 Task: Check the current weather in Denver.
Action: Mouse moved to (98, 70)
Screenshot: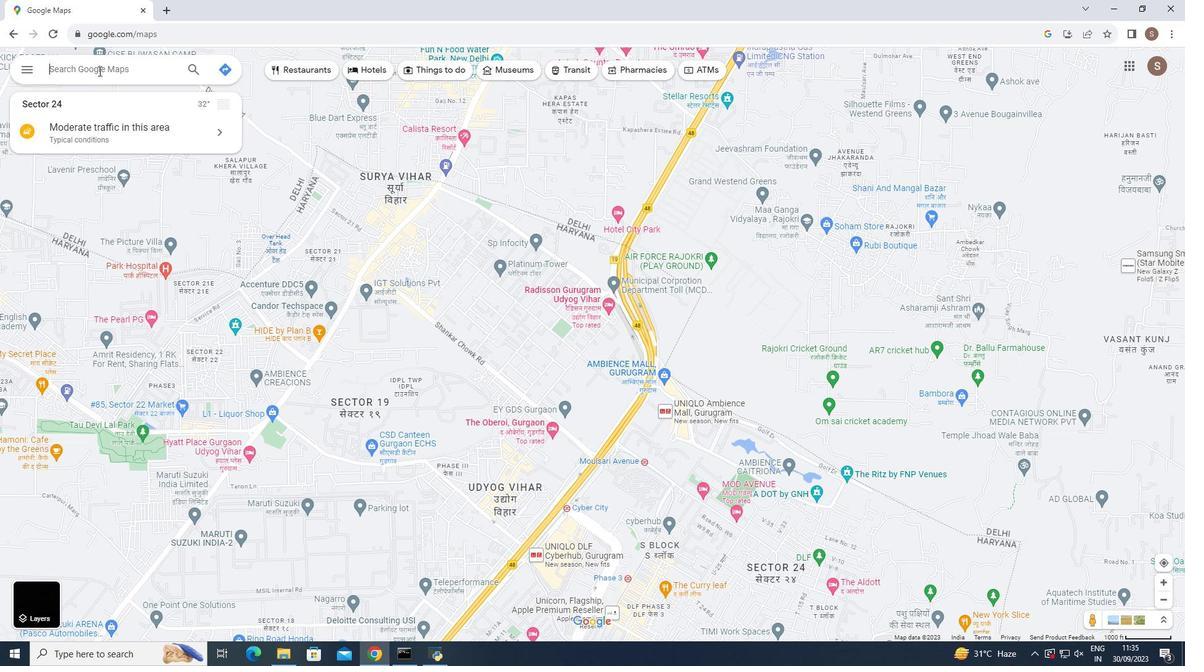 
Action: Mouse pressed left at (98, 70)
Screenshot: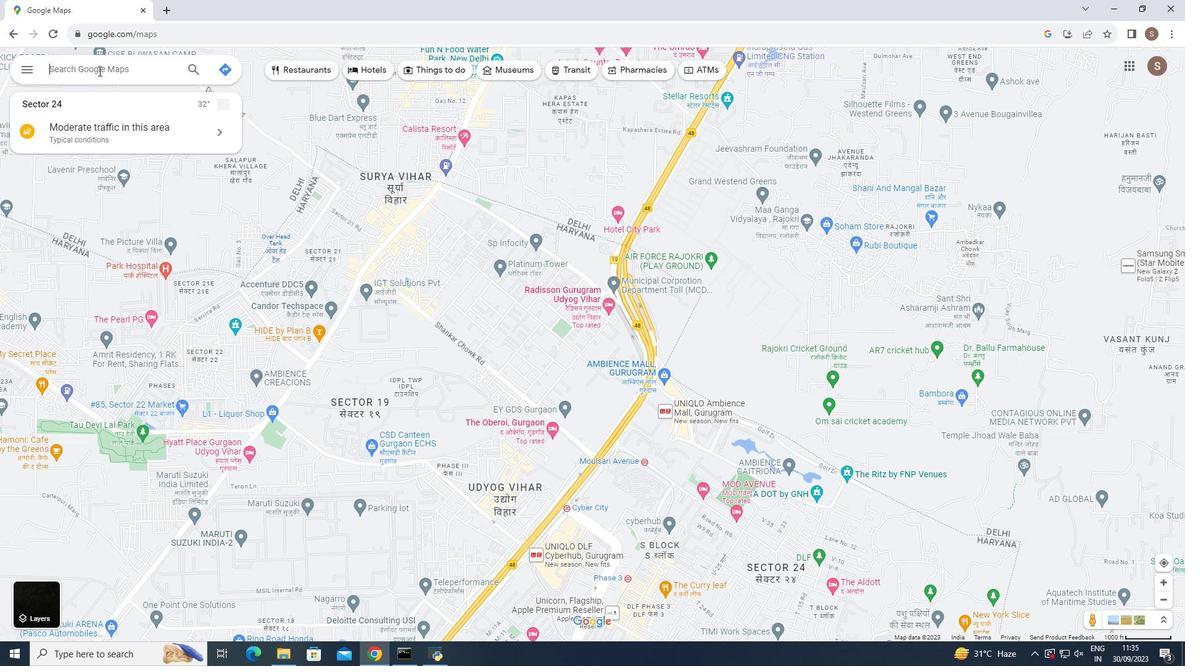 
Action: Mouse moved to (96, 70)
Screenshot: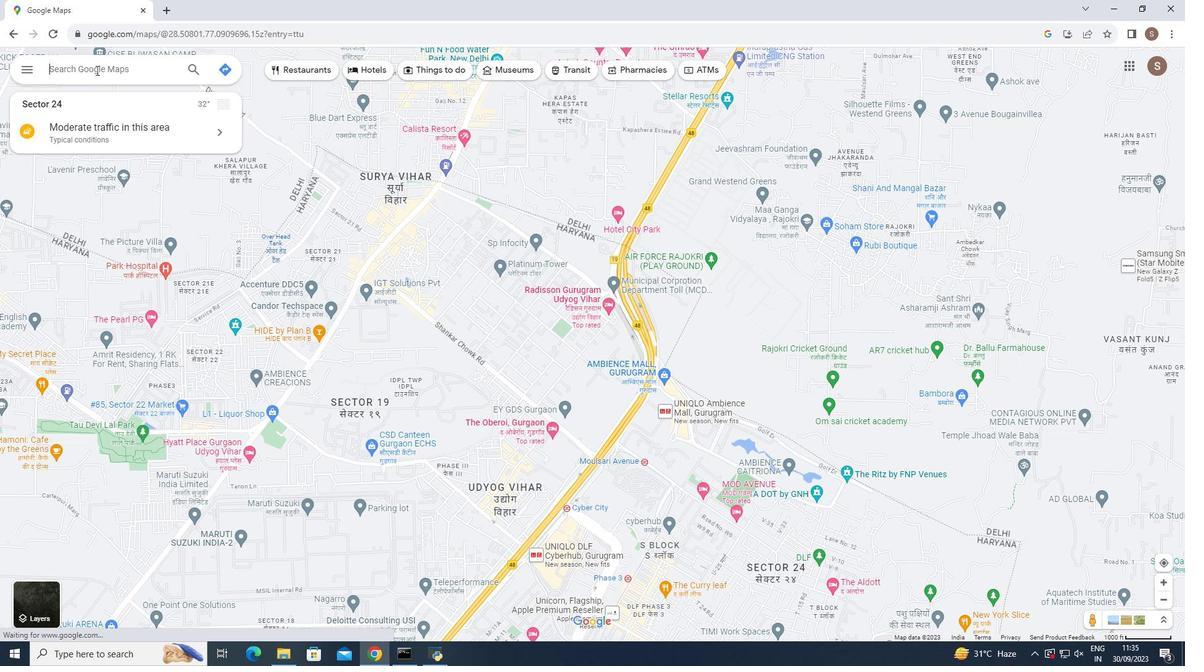 
Action: Key pressed <Key.caps_lock>D<Key.caps_lock>enever
Screenshot: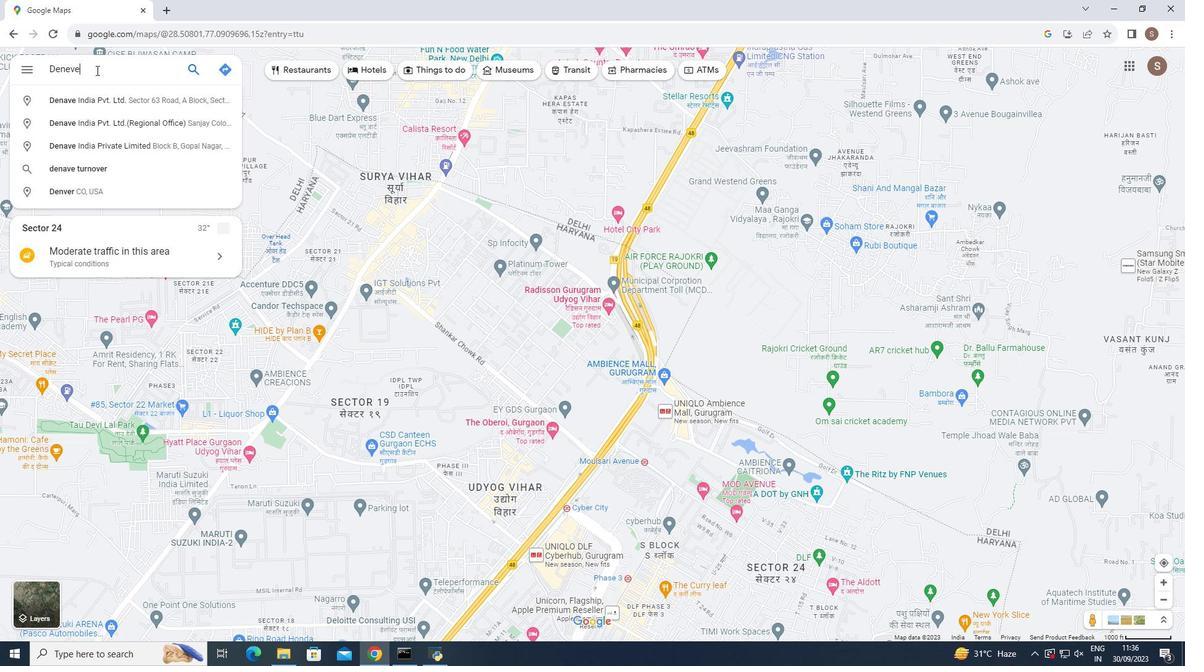 
Action: Mouse moved to (79, 99)
Screenshot: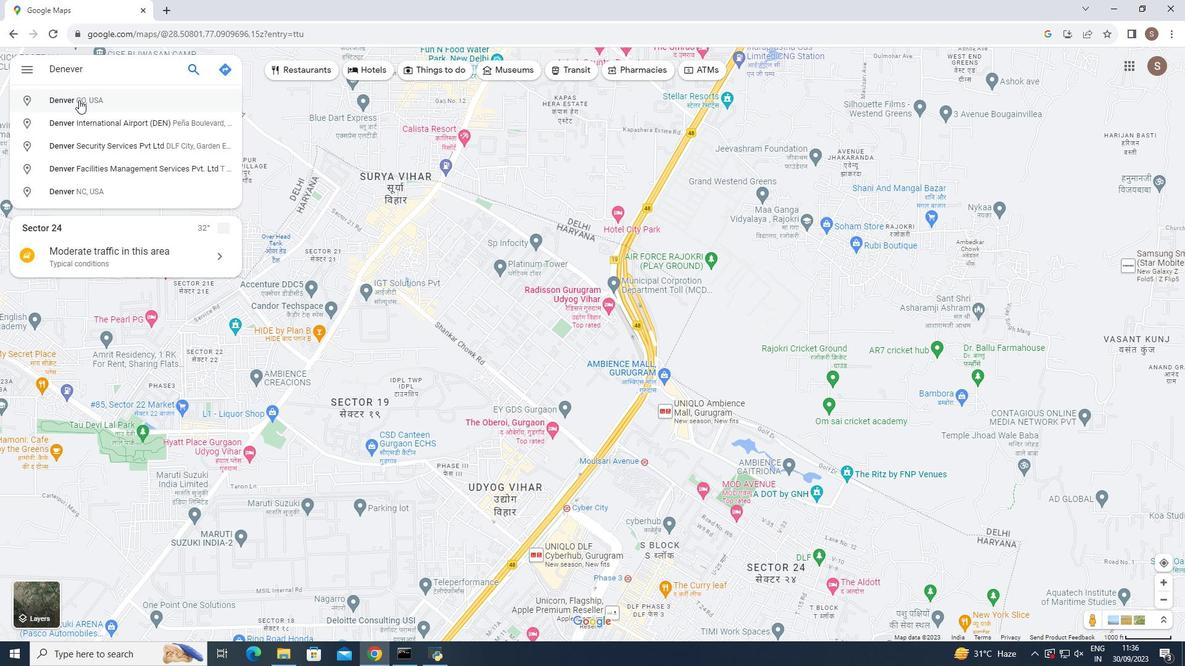 
Action: Mouse pressed left at (79, 99)
Screenshot: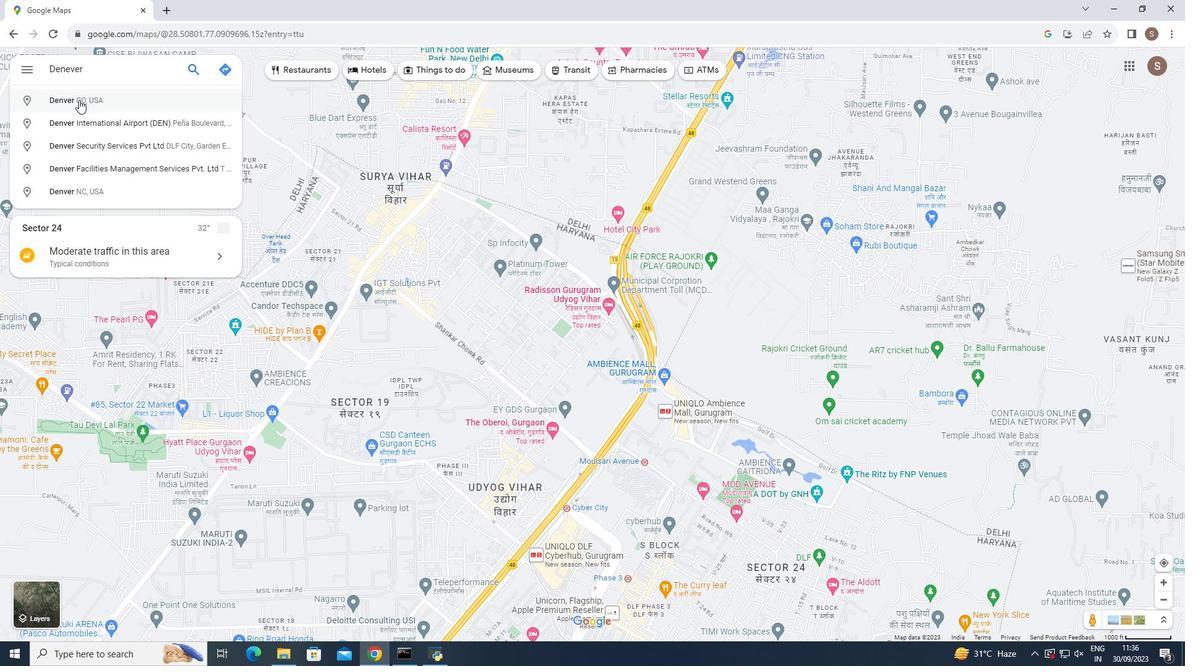 
Action: Mouse moved to (174, 362)
Screenshot: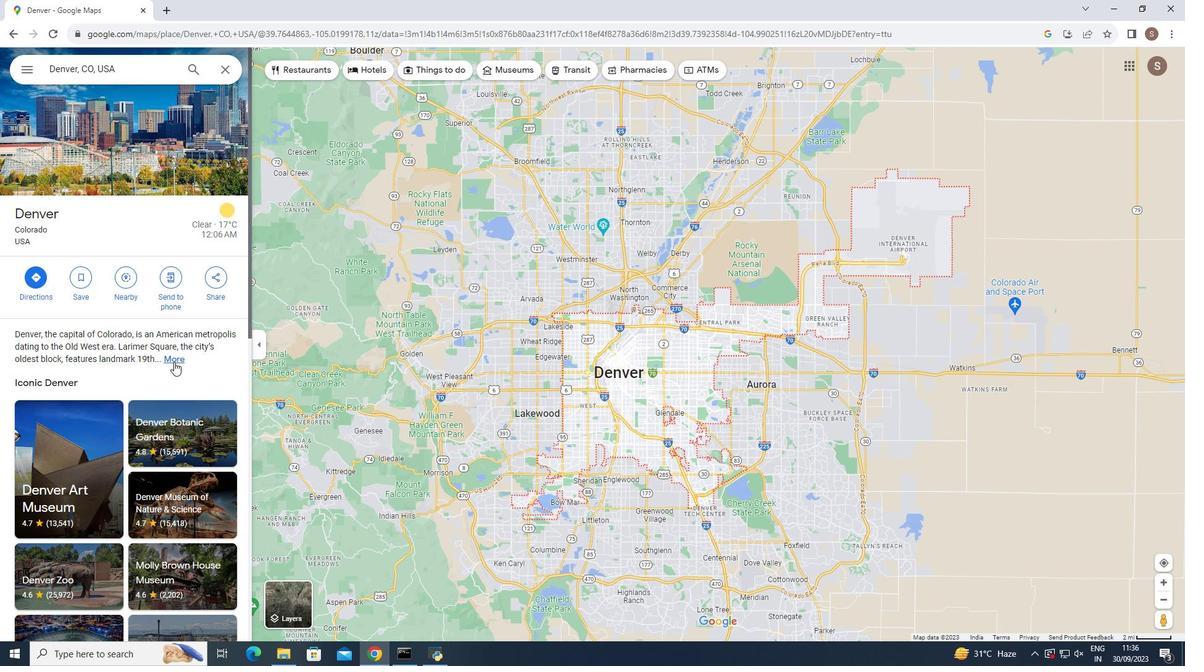 
Action: Mouse pressed left at (174, 362)
Screenshot: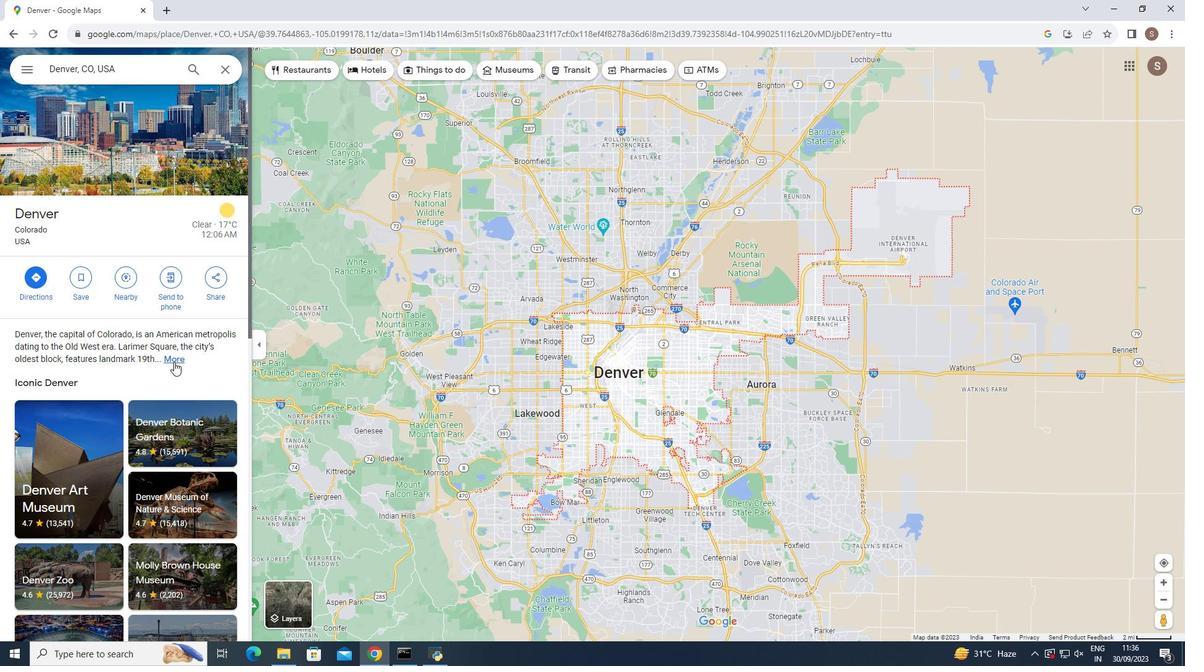 
Action: Mouse moved to (132, 377)
Screenshot: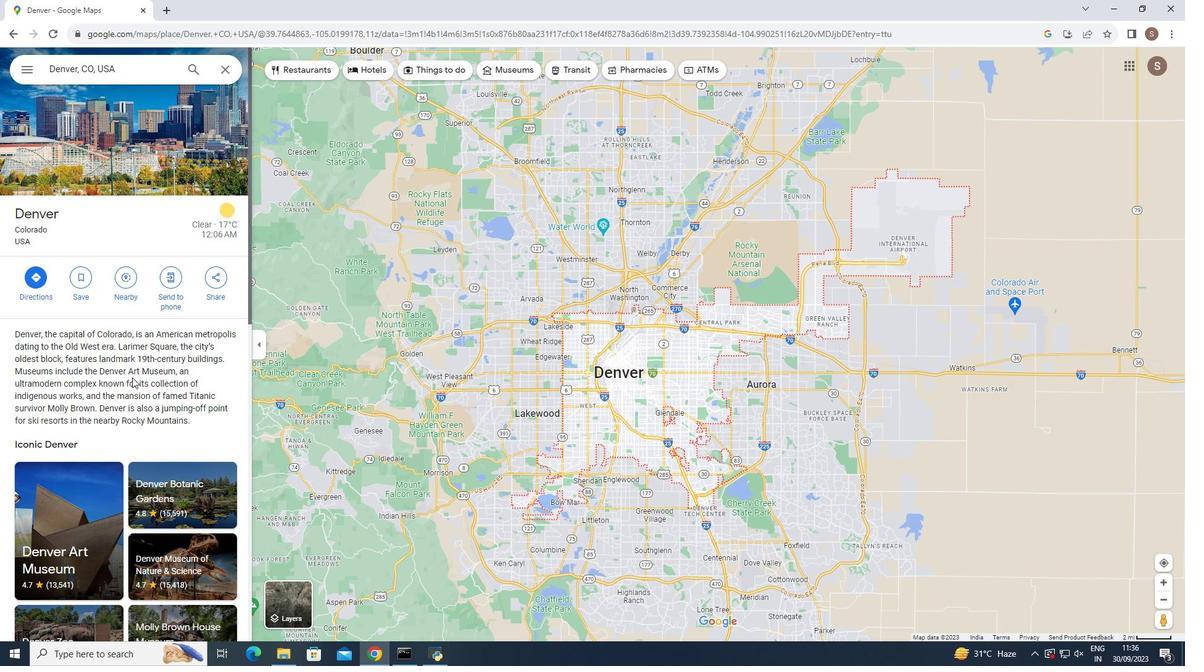 
Action: Mouse scrolled (132, 377) with delta (0, 0)
Screenshot: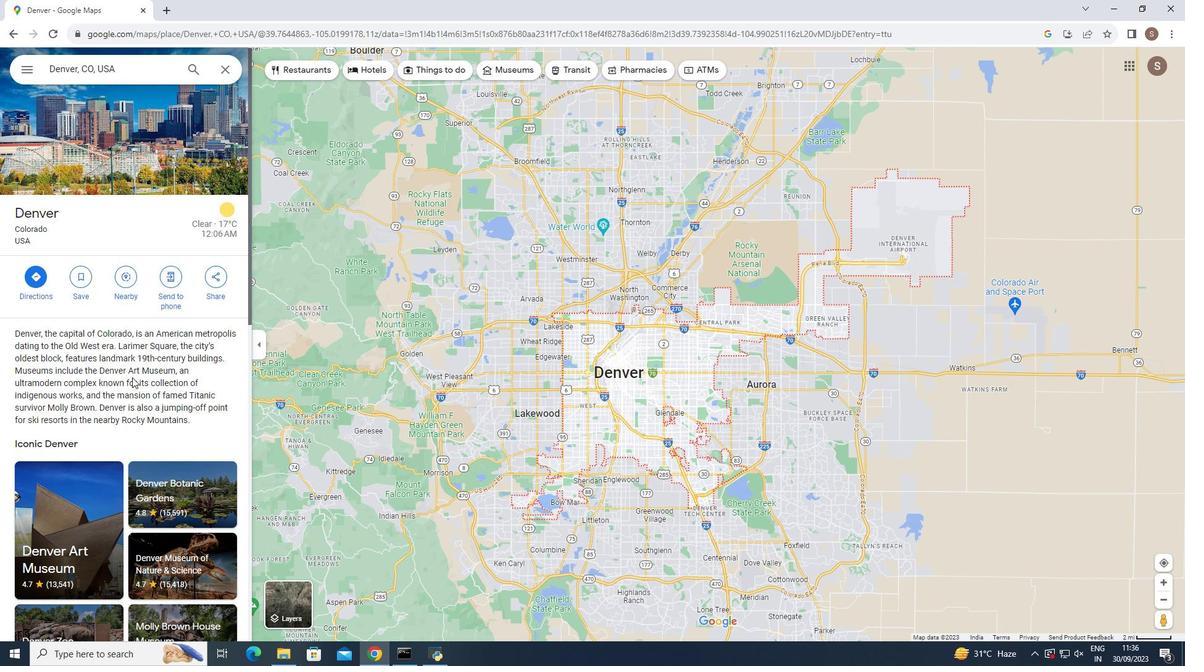 
Action: Mouse scrolled (132, 377) with delta (0, 0)
Screenshot: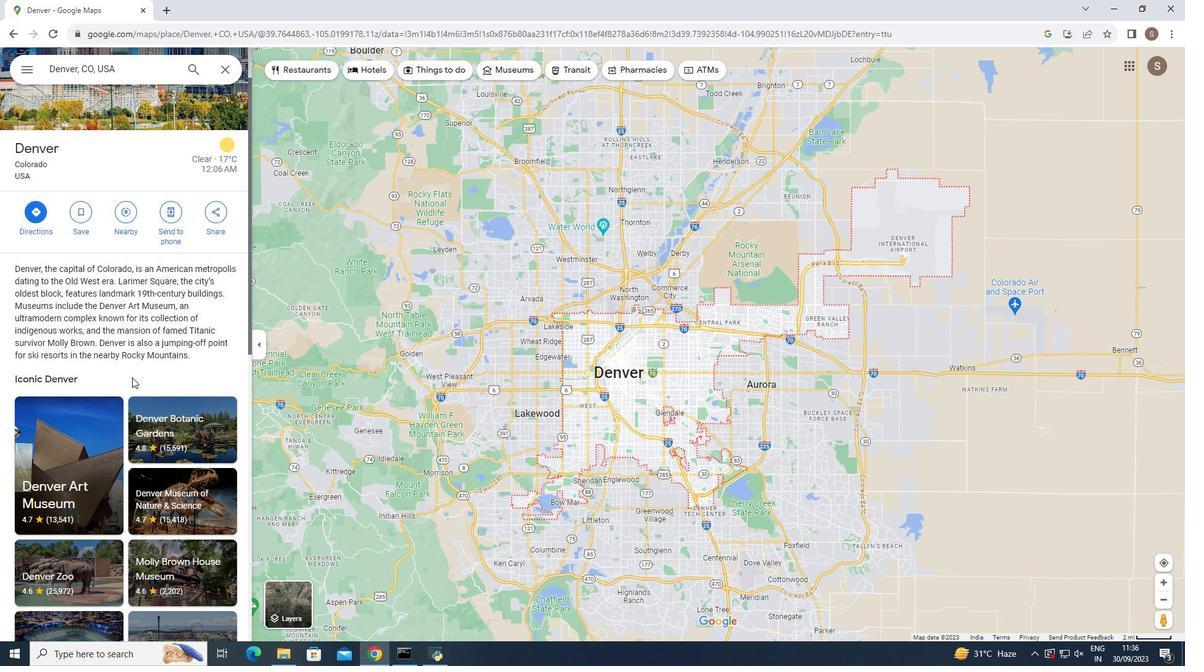 
Action: Mouse scrolled (132, 377) with delta (0, 0)
Screenshot: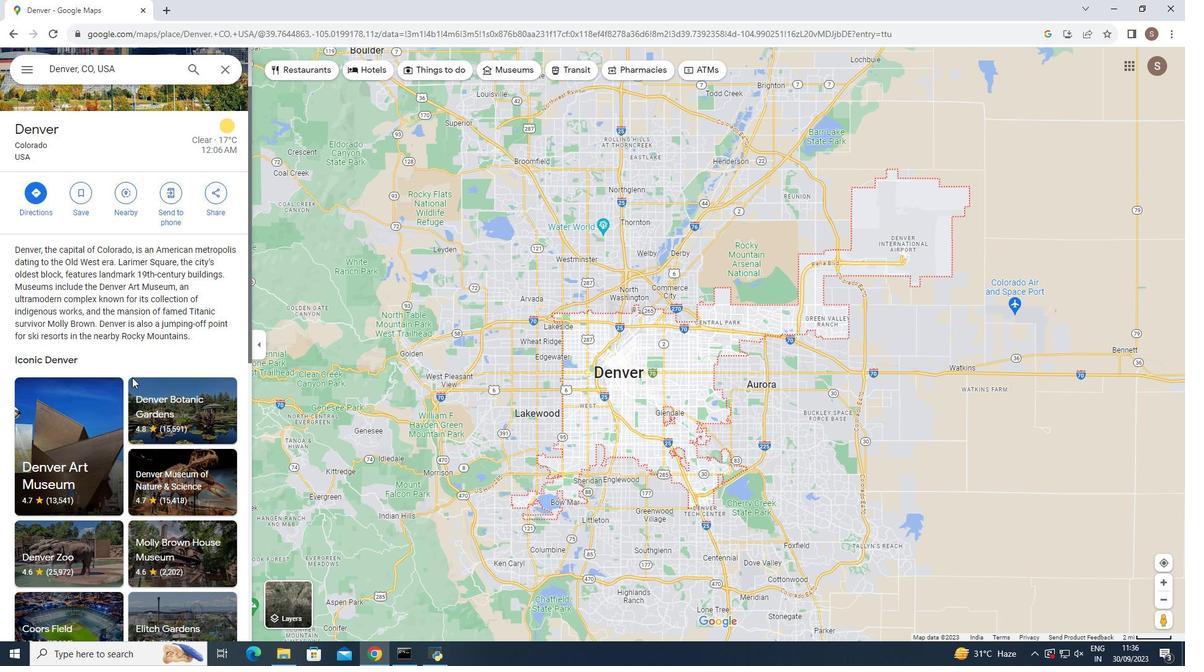 
Action: Mouse scrolled (132, 377) with delta (0, 0)
Screenshot: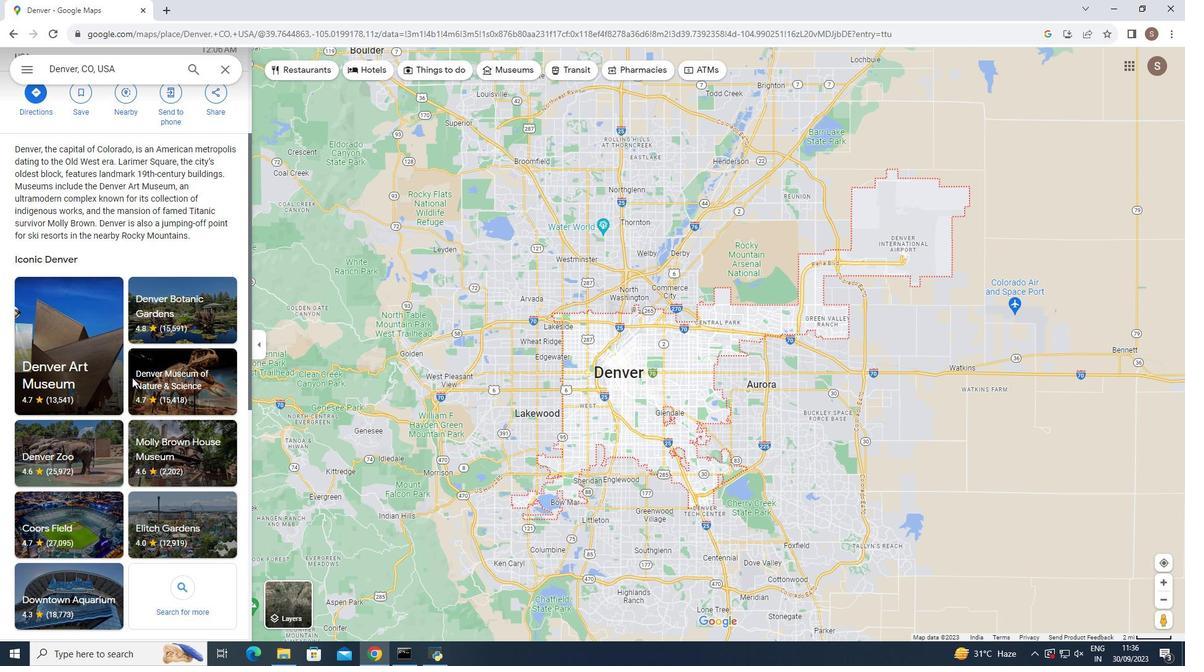 
Action: Mouse scrolled (132, 377) with delta (0, 0)
Screenshot: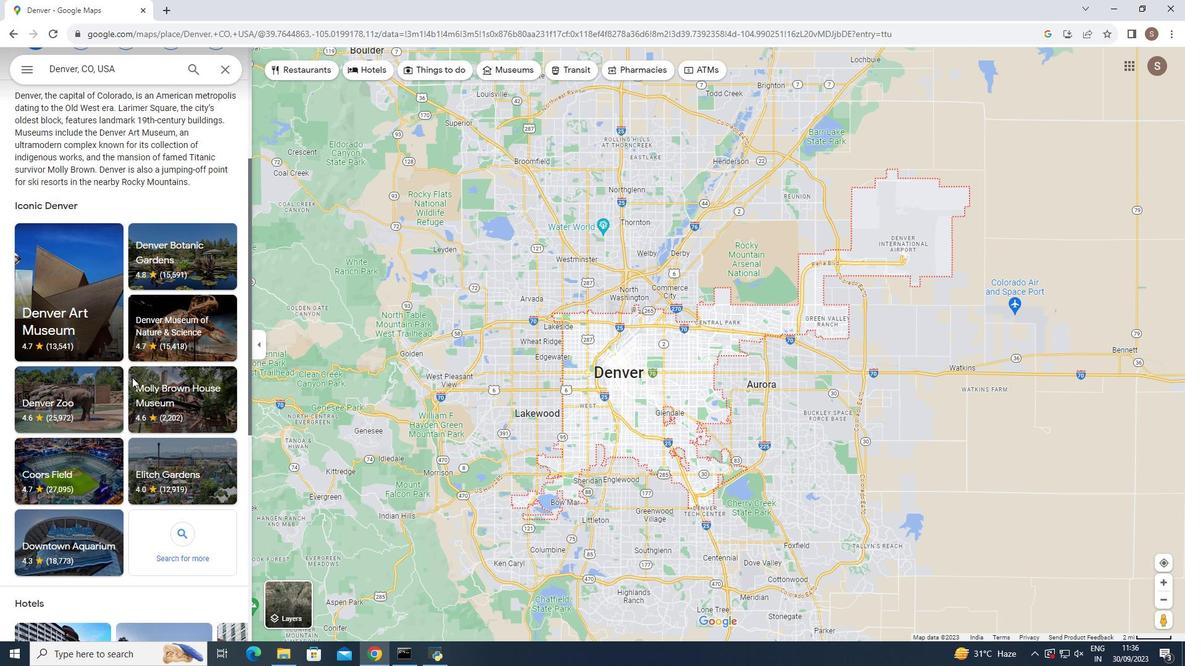 
Action: Mouse scrolled (132, 377) with delta (0, 0)
Screenshot: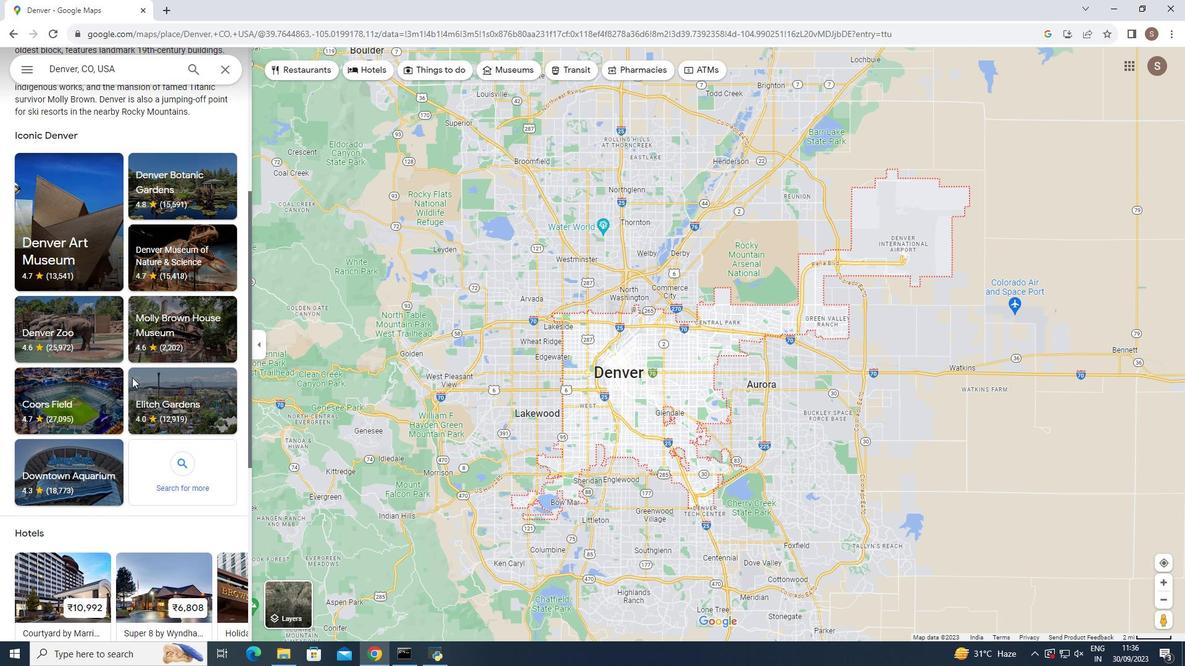 
Action: Mouse scrolled (132, 377) with delta (0, 0)
Screenshot: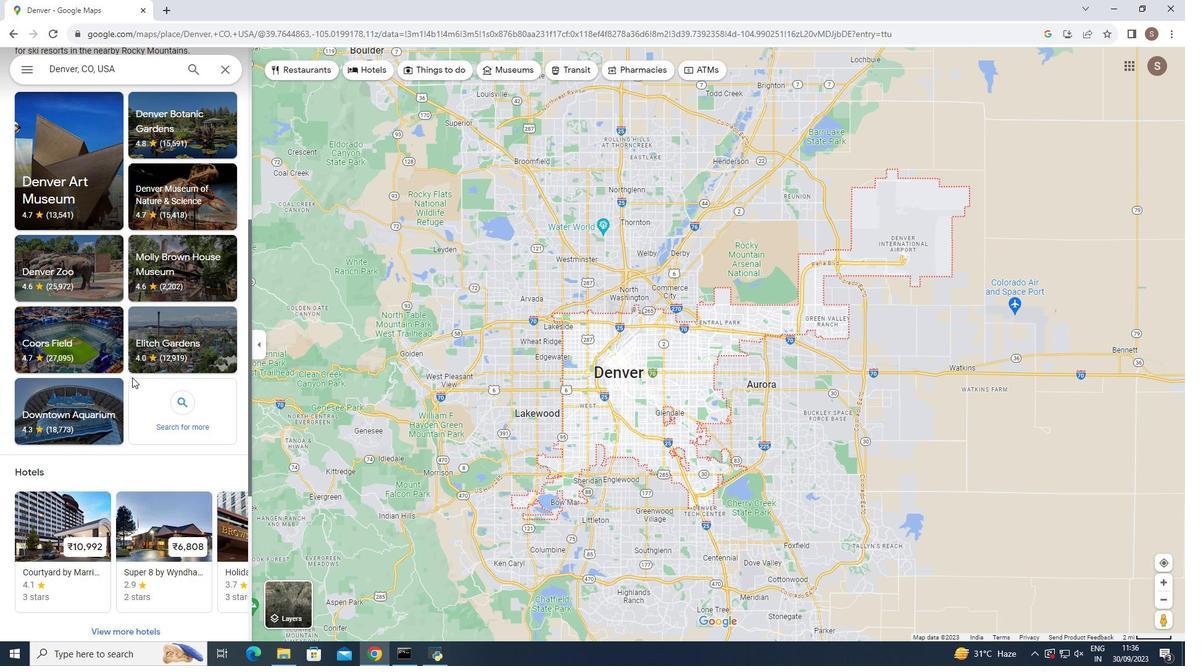 
Action: Mouse scrolled (132, 377) with delta (0, 0)
Screenshot: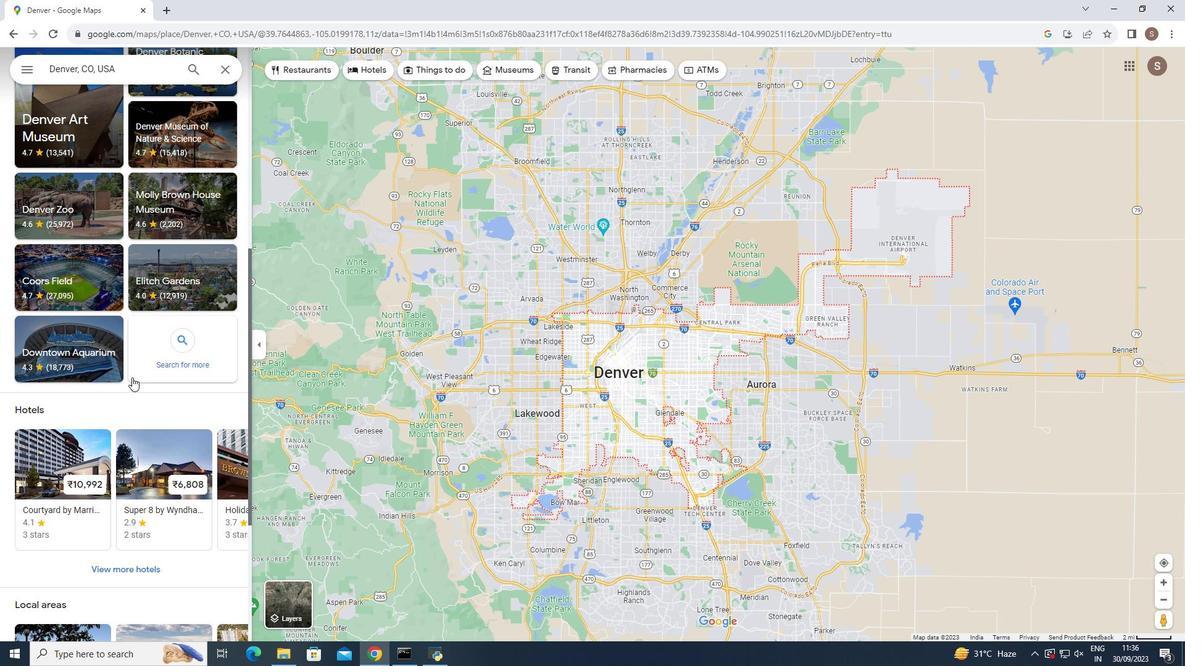 
Action: Mouse scrolled (132, 377) with delta (0, 0)
Screenshot: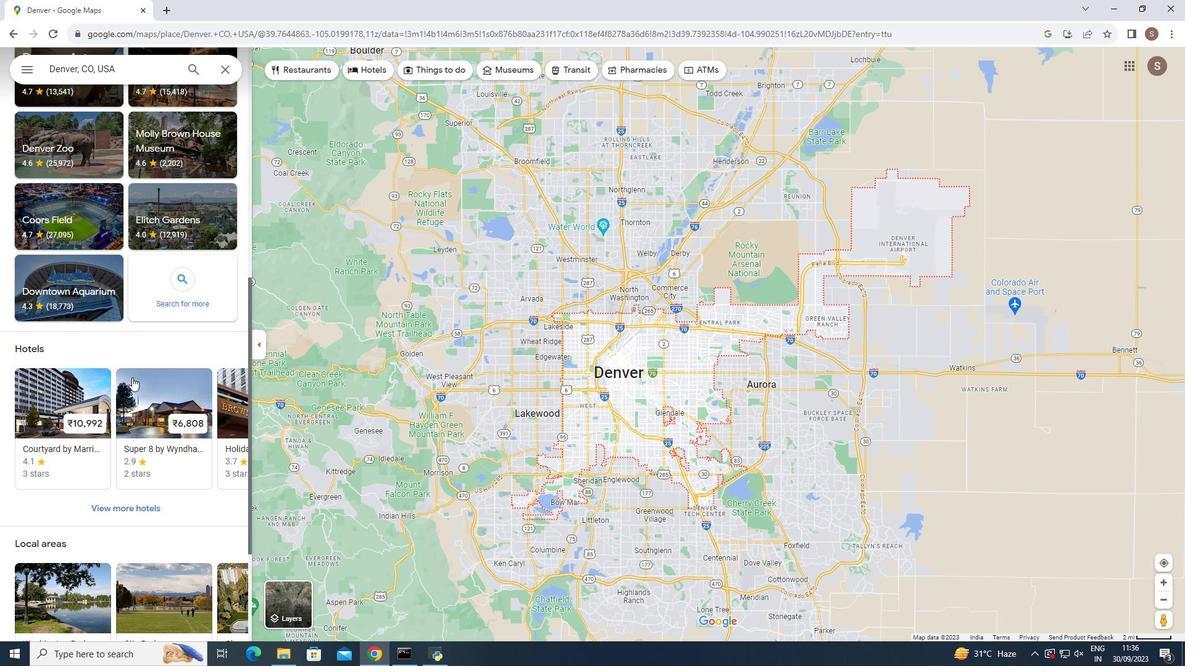 
Action: Mouse moved to (293, 606)
Screenshot: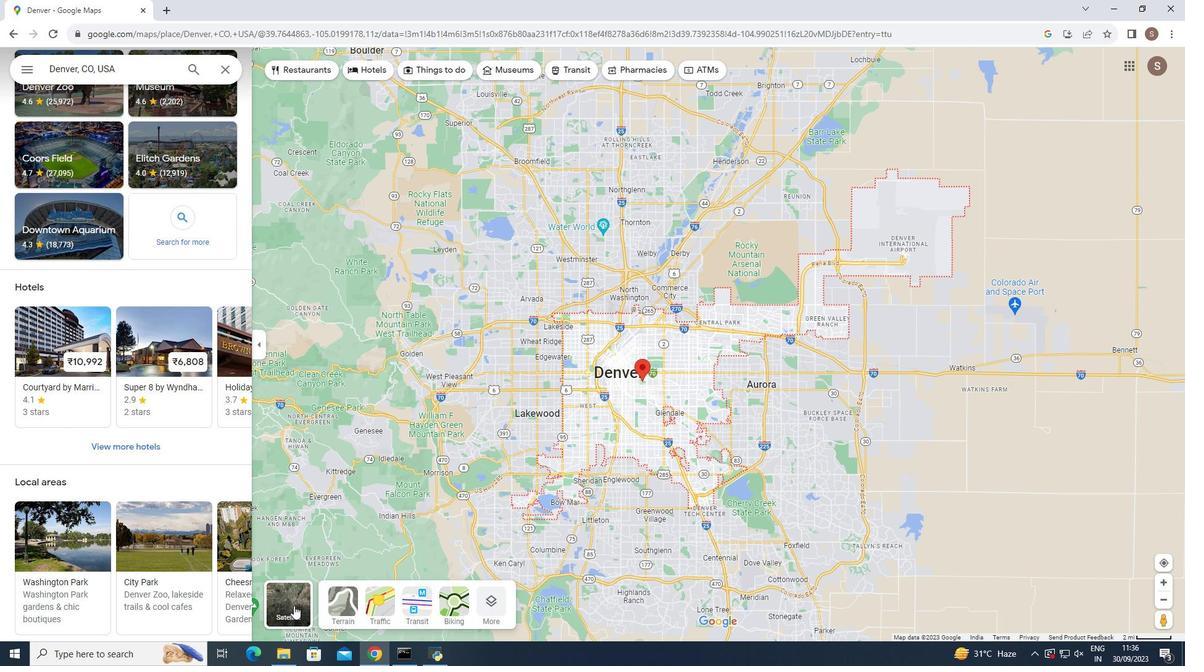 
Action: Mouse pressed left at (293, 606)
Screenshot: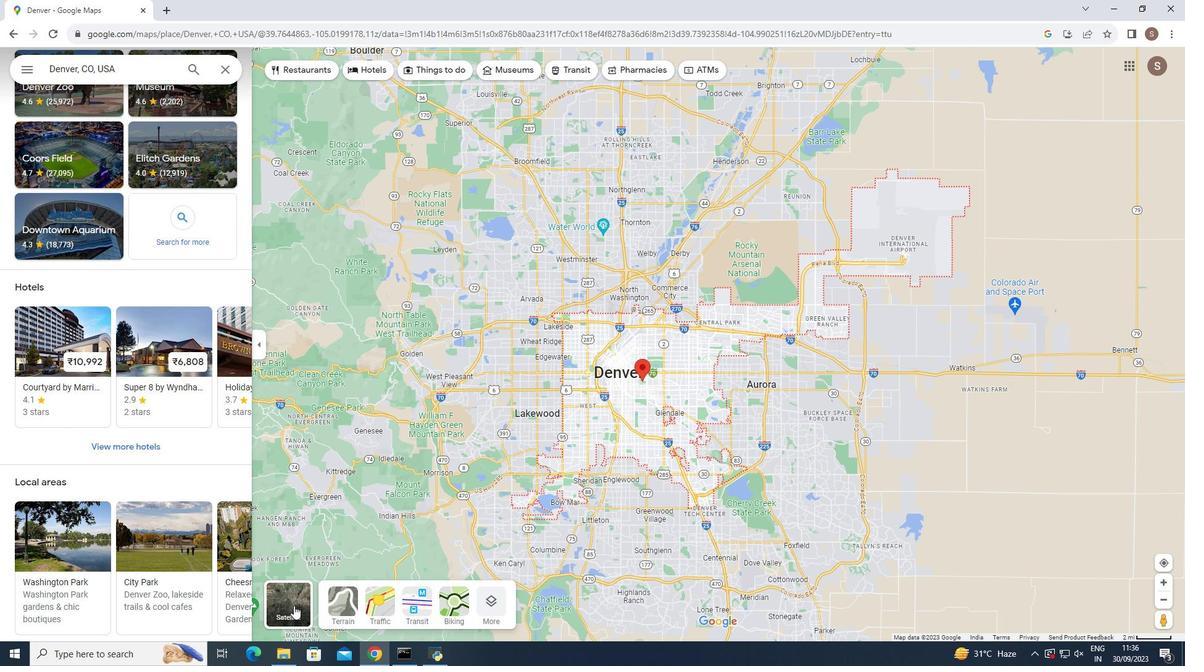 
Action: Mouse moved to (190, 270)
Screenshot: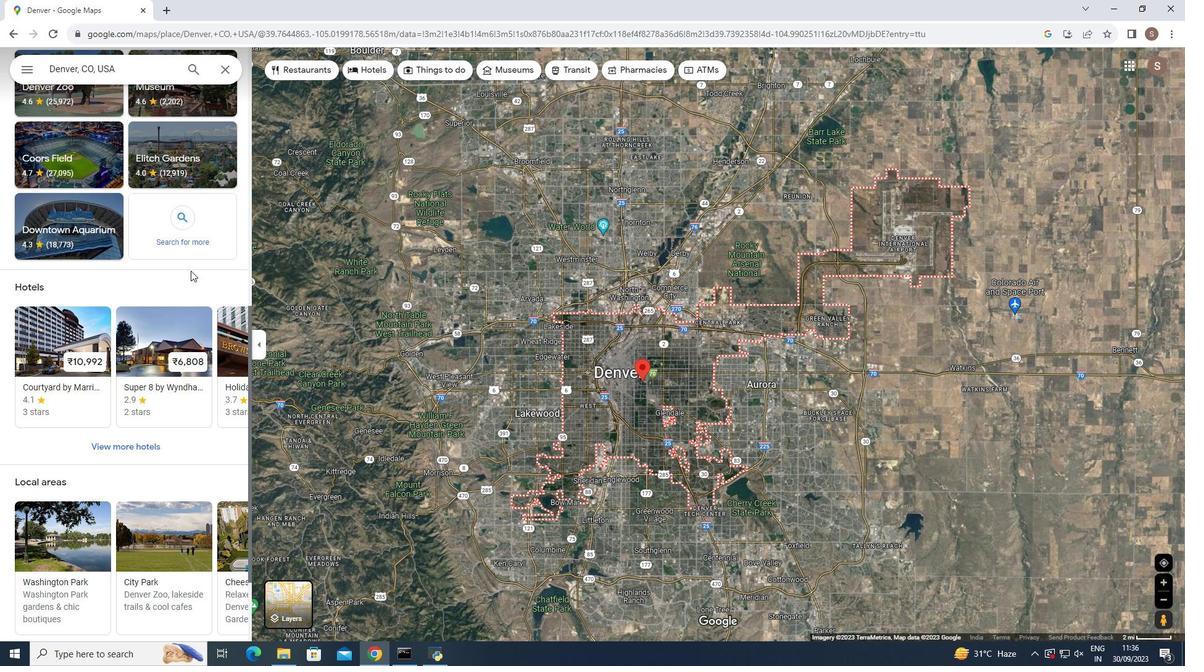 
Action: Mouse scrolled (190, 270) with delta (0, 0)
Screenshot: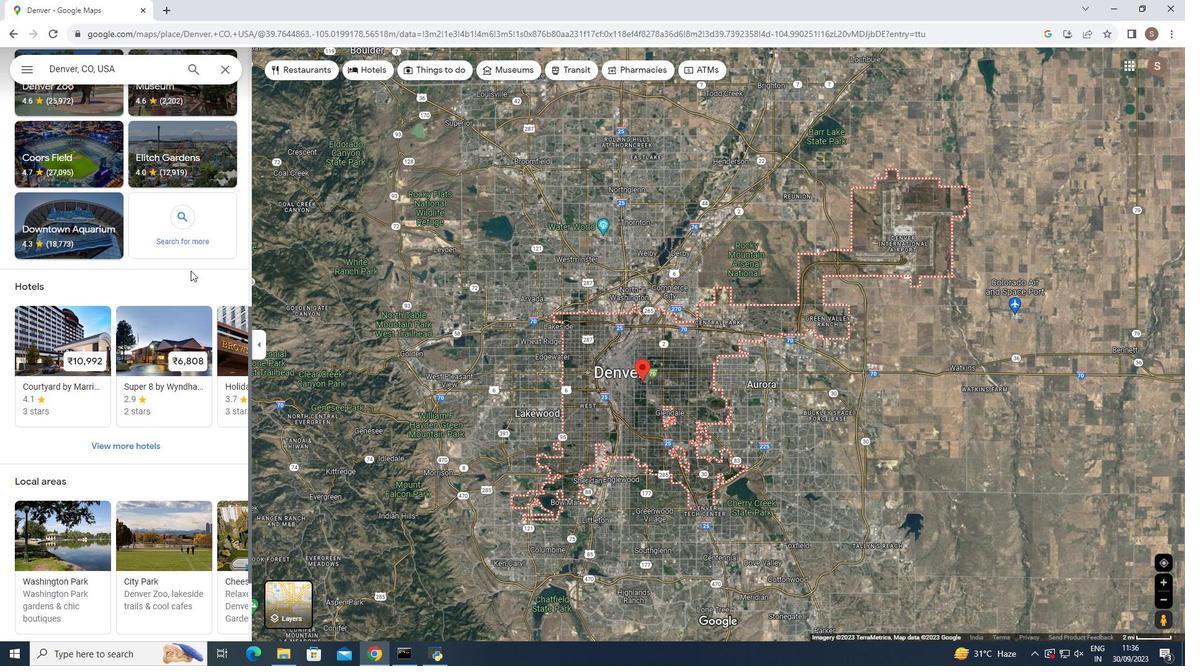 
Action: Mouse scrolled (190, 270) with delta (0, 0)
Screenshot: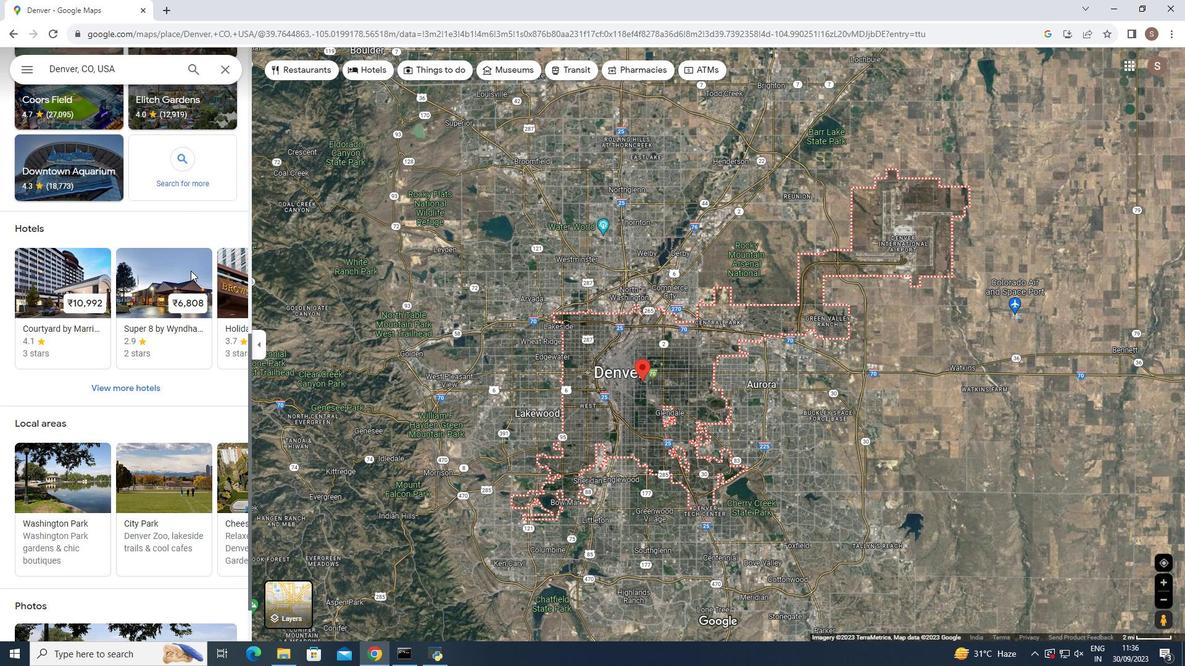 
Action: Mouse moved to (190, 269)
Screenshot: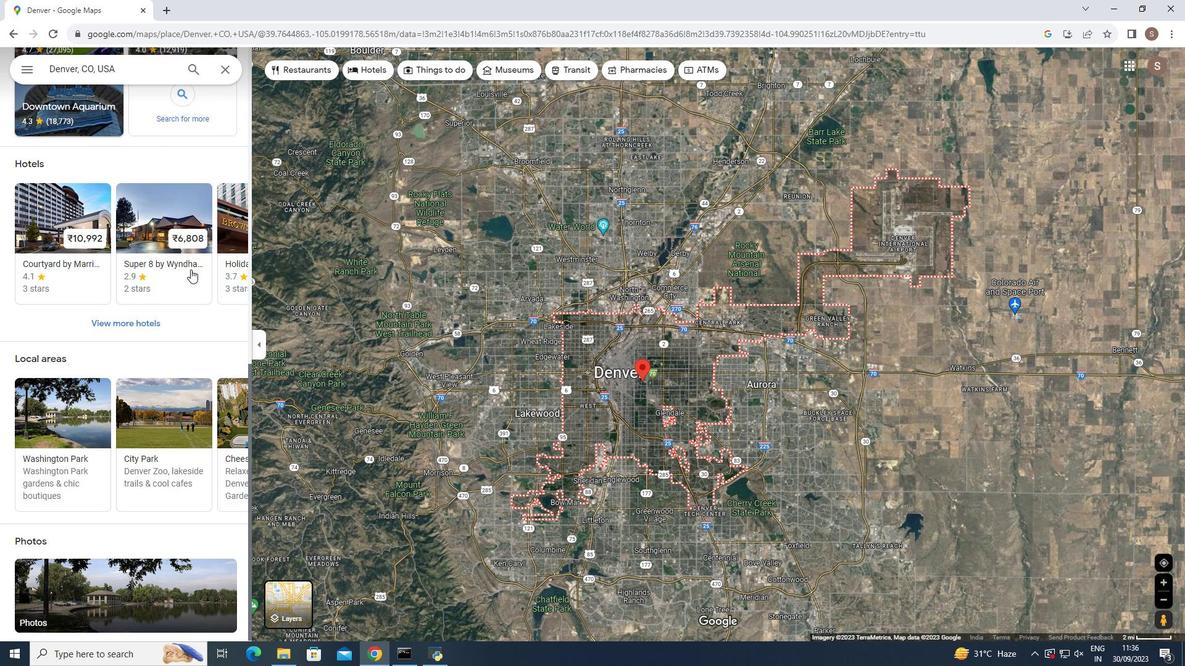
Action: Mouse scrolled (190, 270) with delta (0, 0)
Screenshot: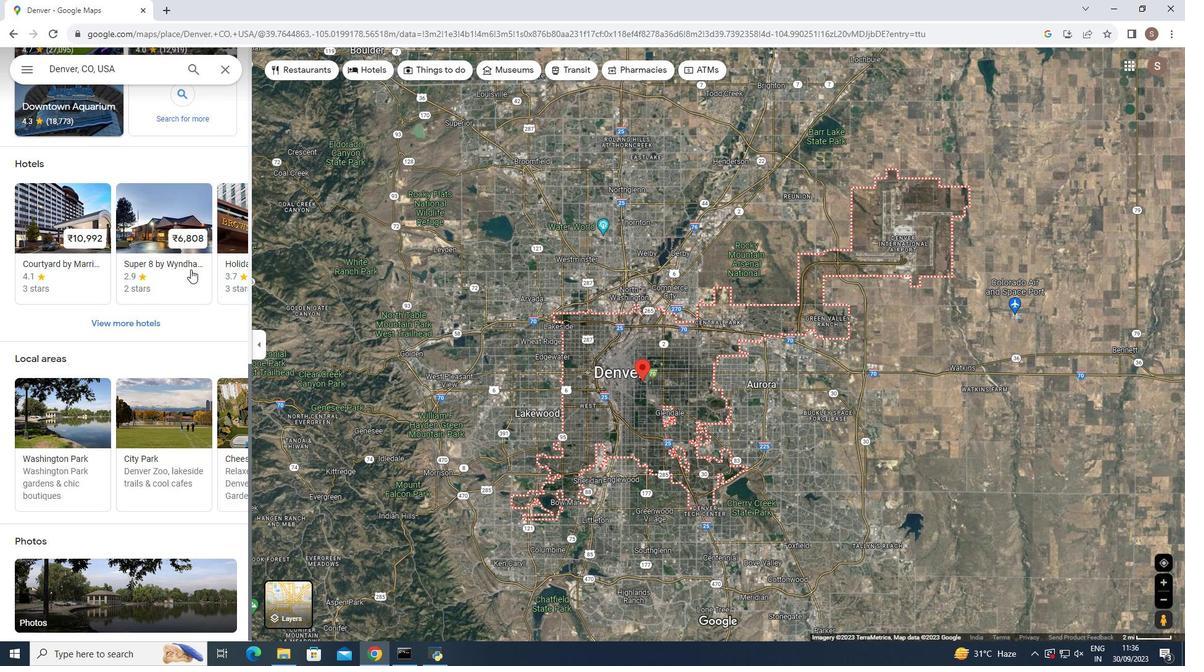 
Action: Mouse scrolled (190, 270) with delta (0, 0)
Screenshot: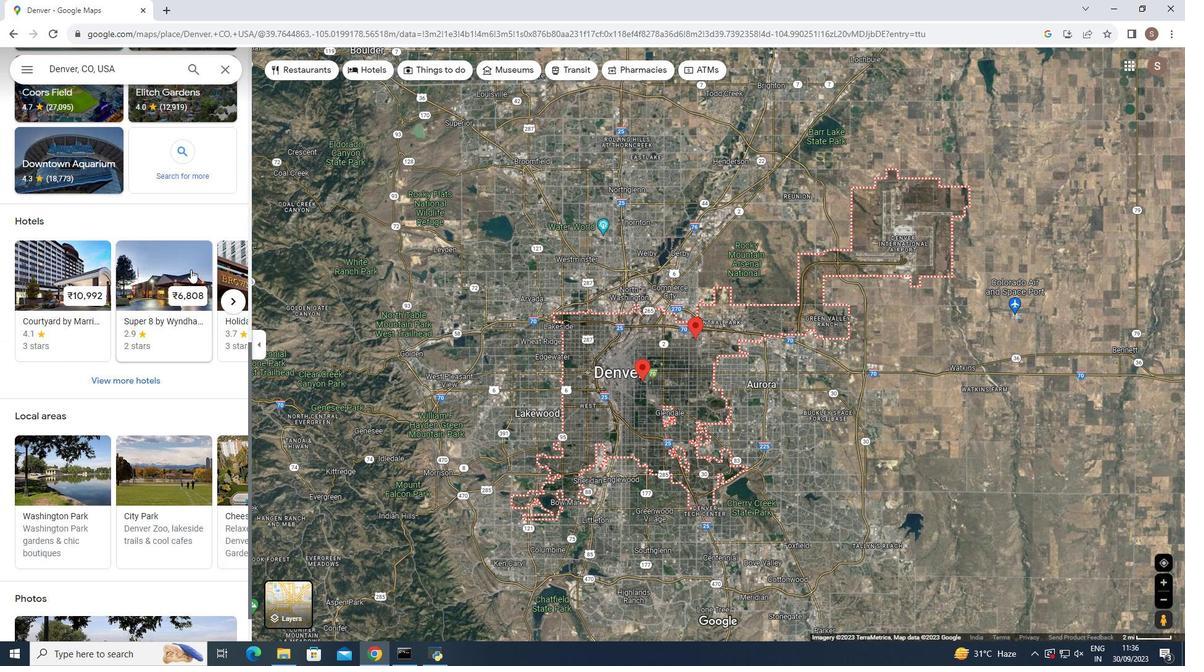 
Action: Mouse scrolled (190, 270) with delta (0, 0)
Screenshot: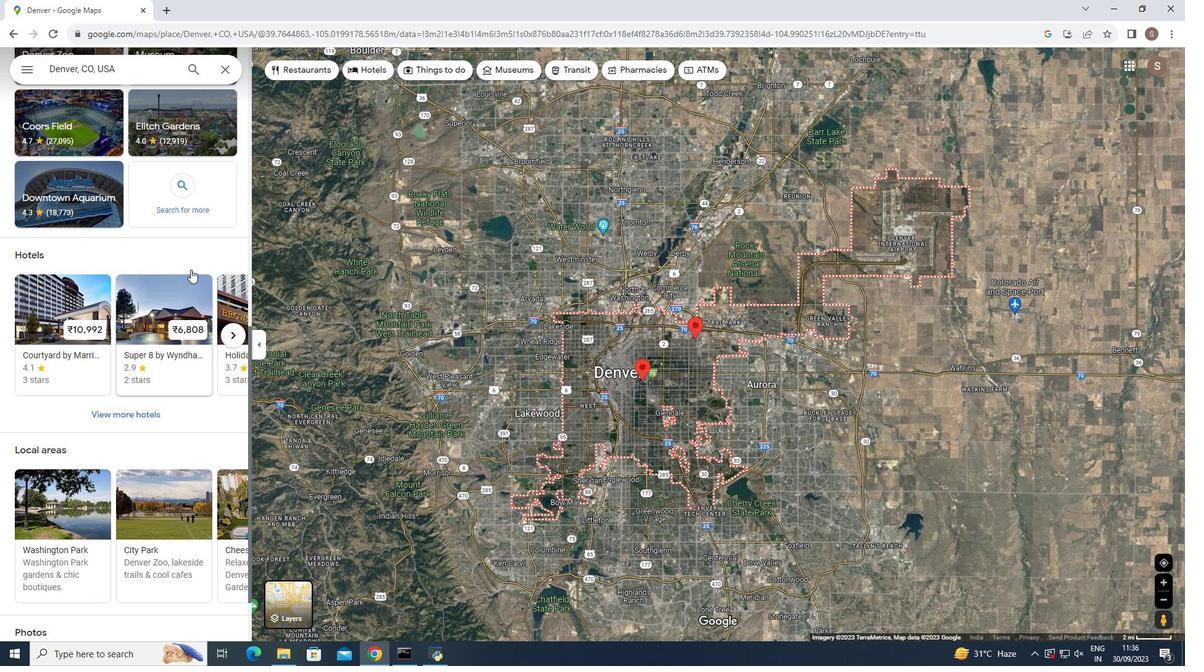 
Action: Mouse scrolled (190, 270) with delta (0, 0)
Screenshot: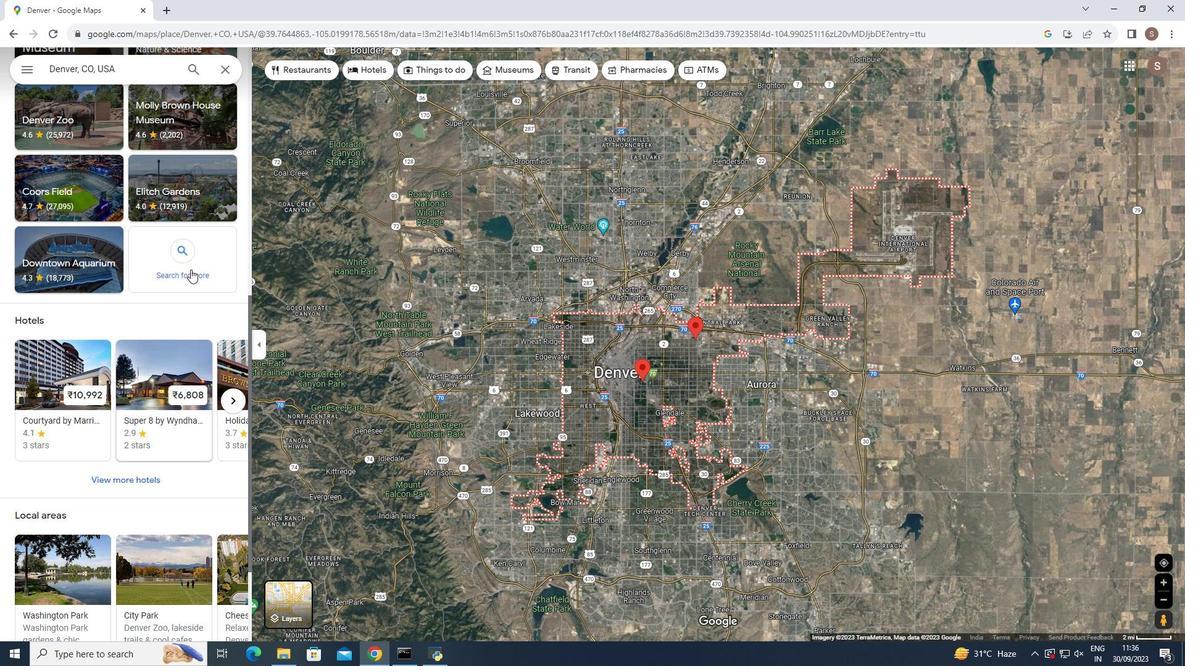 
Action: Mouse scrolled (190, 270) with delta (0, 0)
Screenshot: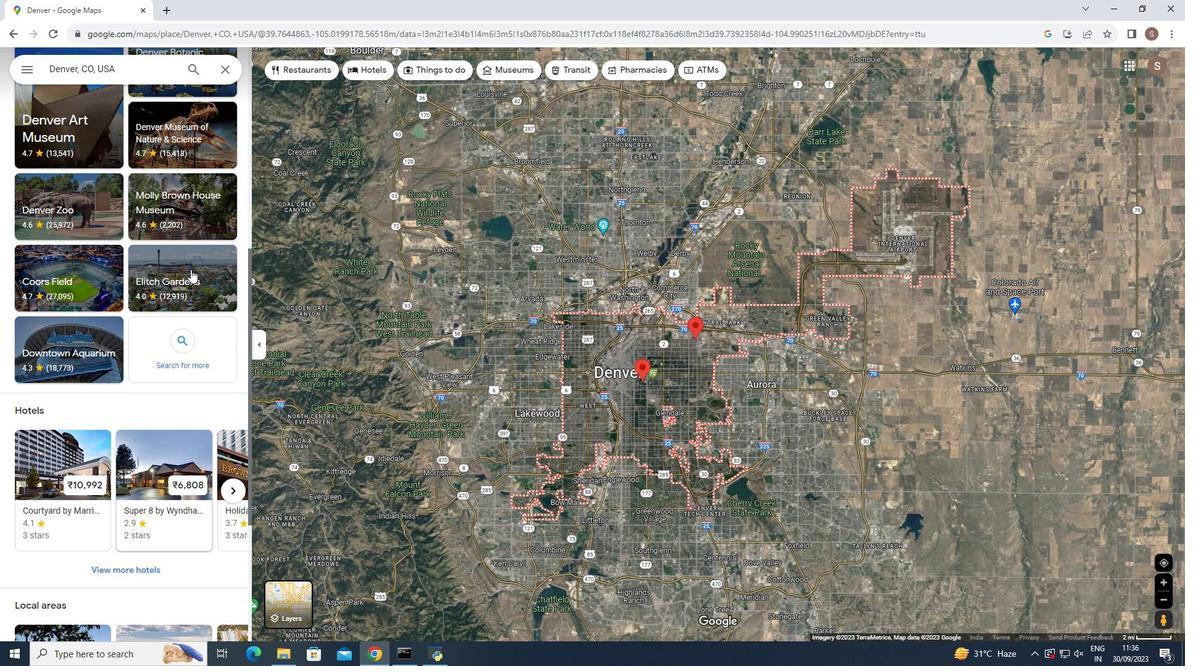 
Action: Mouse scrolled (190, 270) with delta (0, 0)
Screenshot: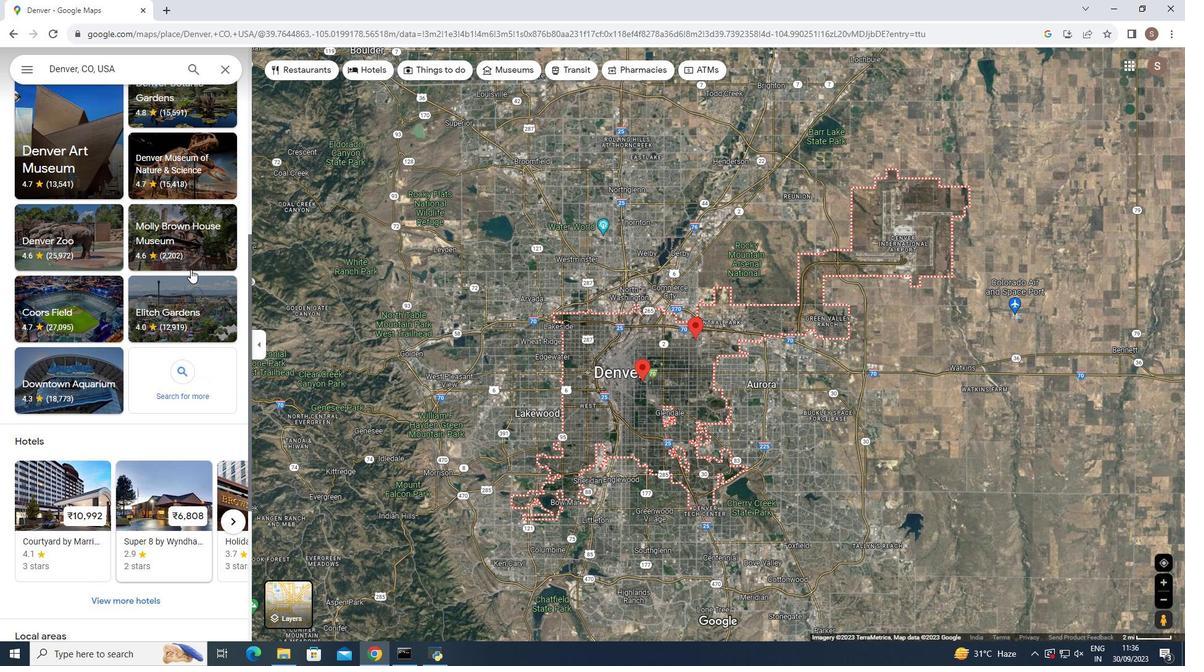 
Action: Mouse scrolled (190, 270) with delta (0, 0)
Screenshot: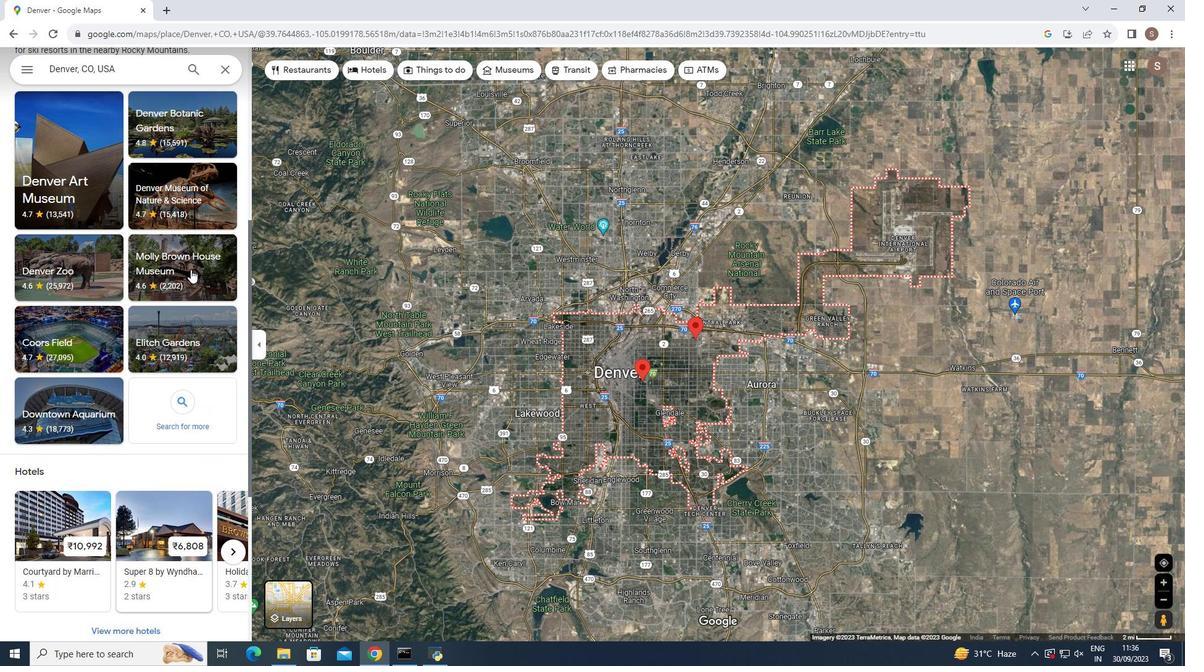 
Action: Mouse scrolled (190, 270) with delta (0, 0)
Screenshot: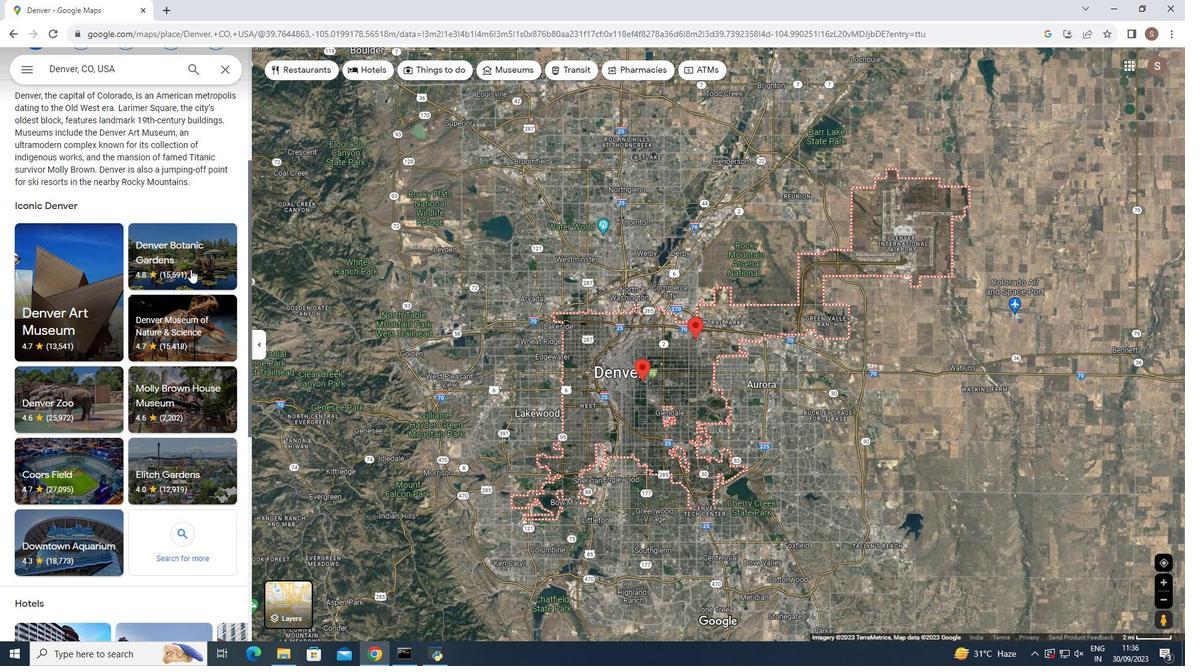 
Action: Mouse scrolled (190, 270) with delta (0, 0)
Screenshot: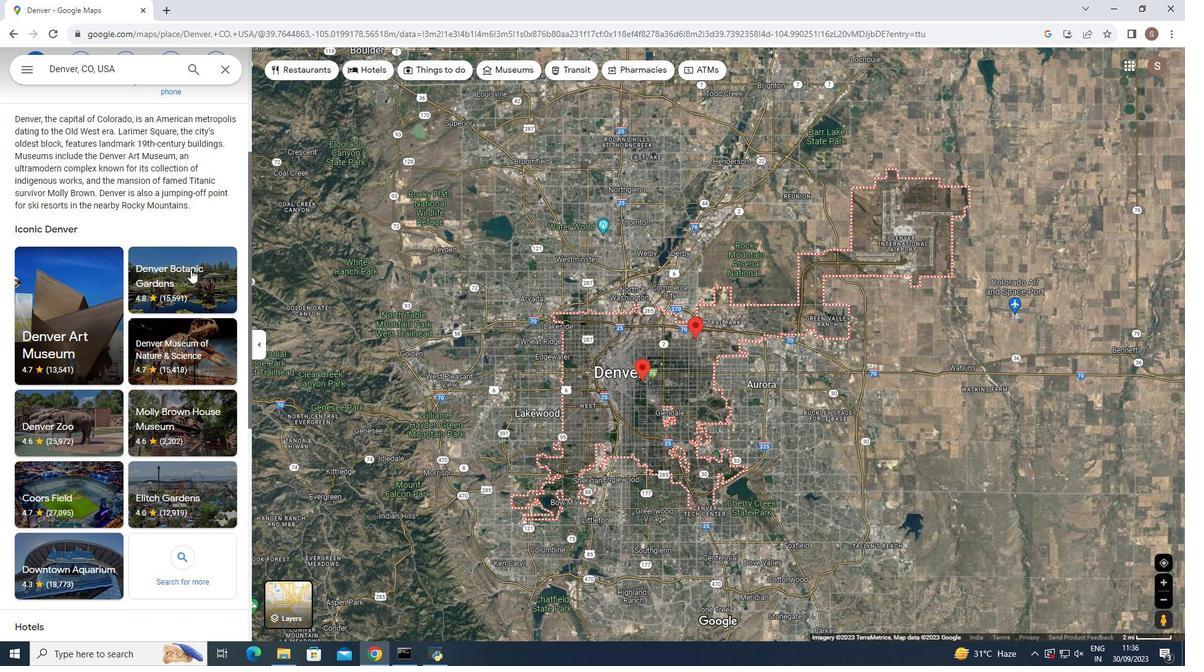 
Action: Mouse scrolled (190, 270) with delta (0, 0)
Screenshot: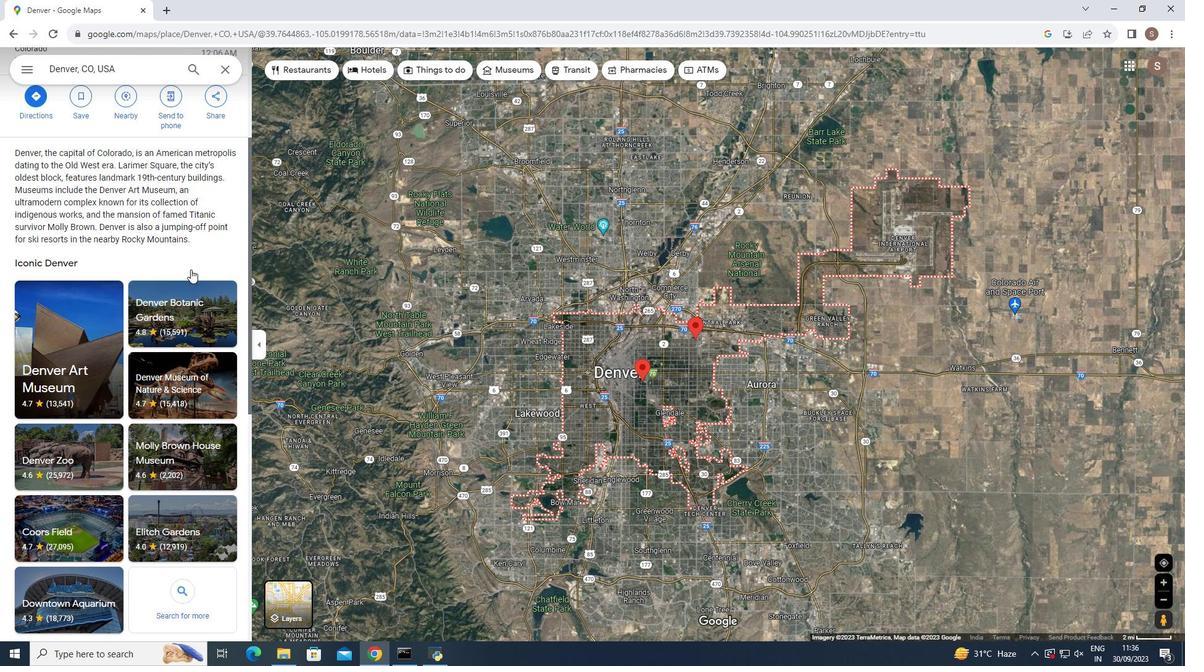 
Action: Mouse scrolled (190, 270) with delta (0, 0)
Screenshot: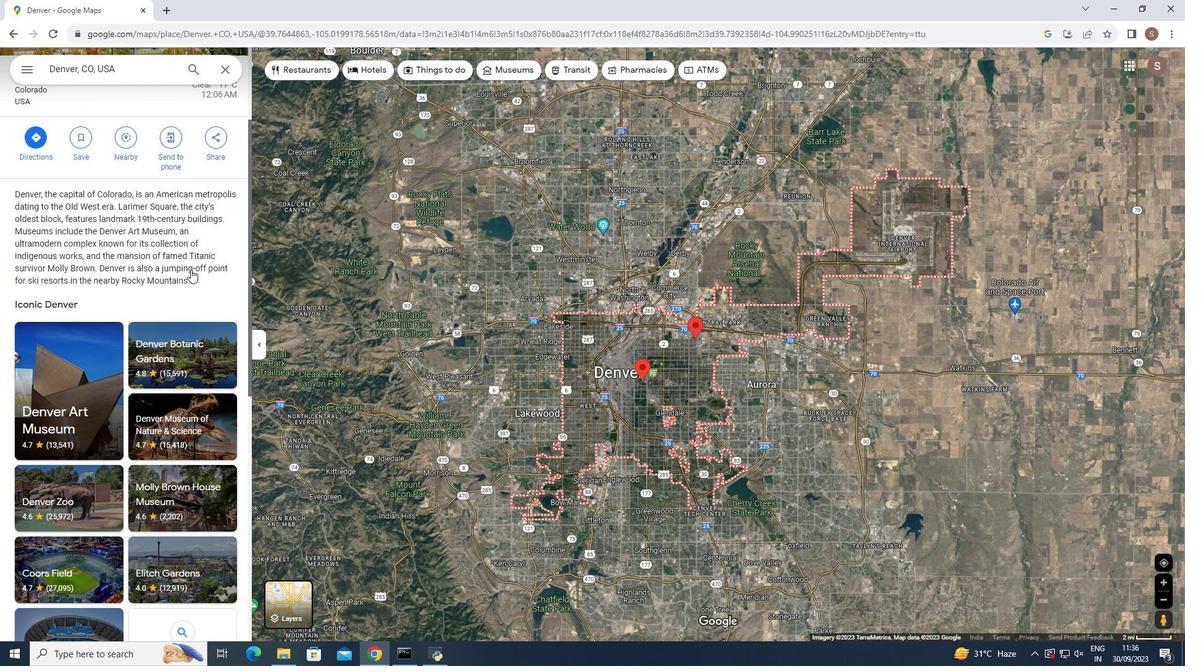 
Action: Mouse scrolled (190, 270) with delta (0, 0)
Screenshot: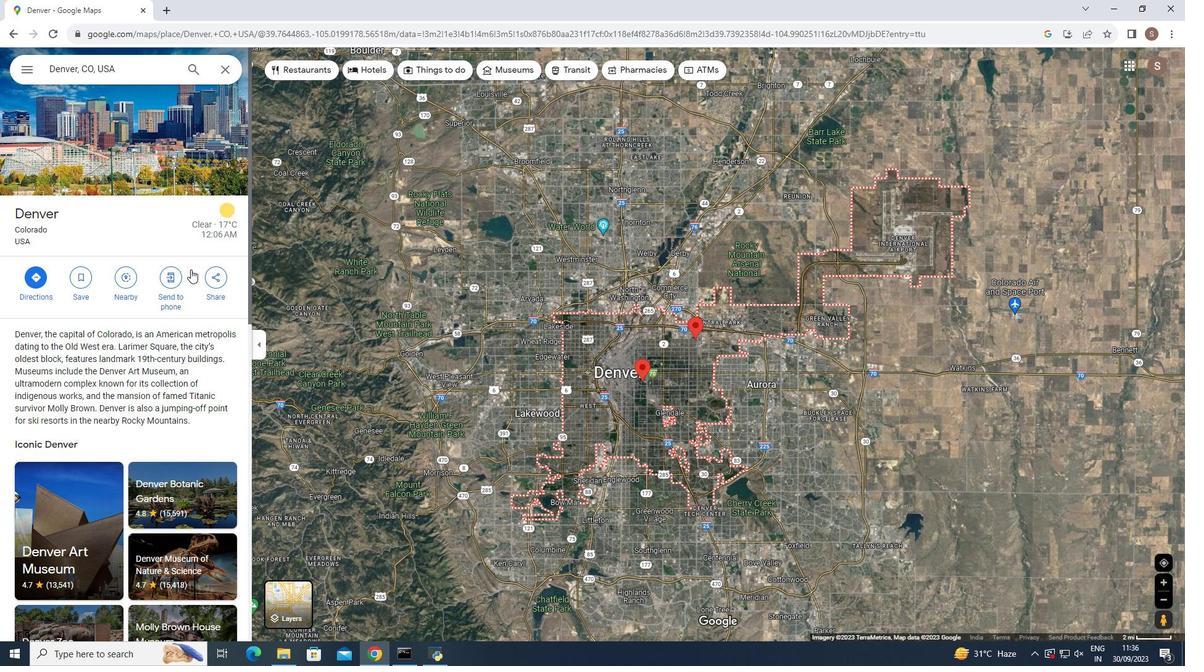 
Action: Mouse moved to (225, 209)
Screenshot: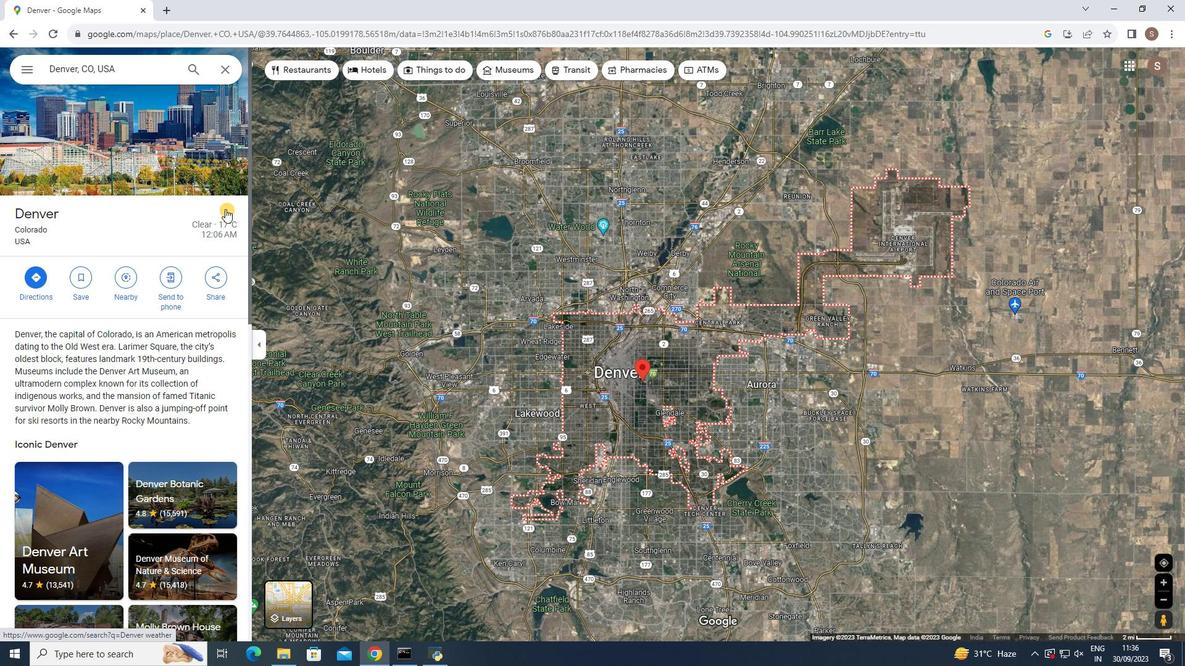 
Action: Mouse pressed left at (225, 209)
Screenshot: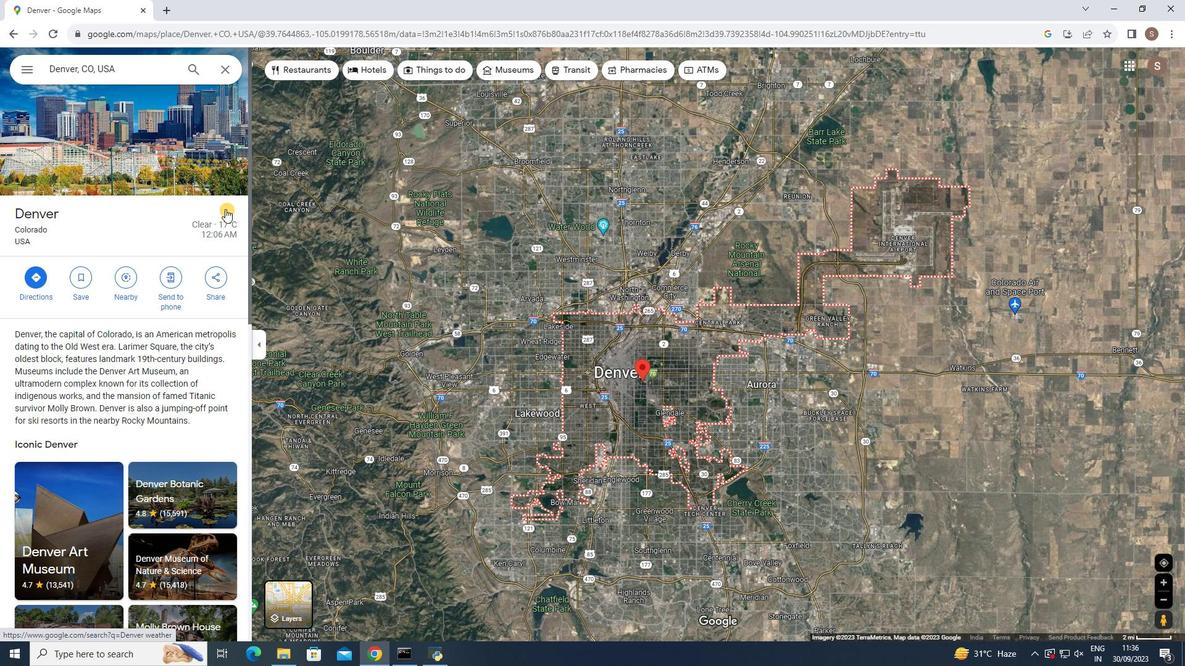 
Action: Mouse moved to (227, 209)
Screenshot: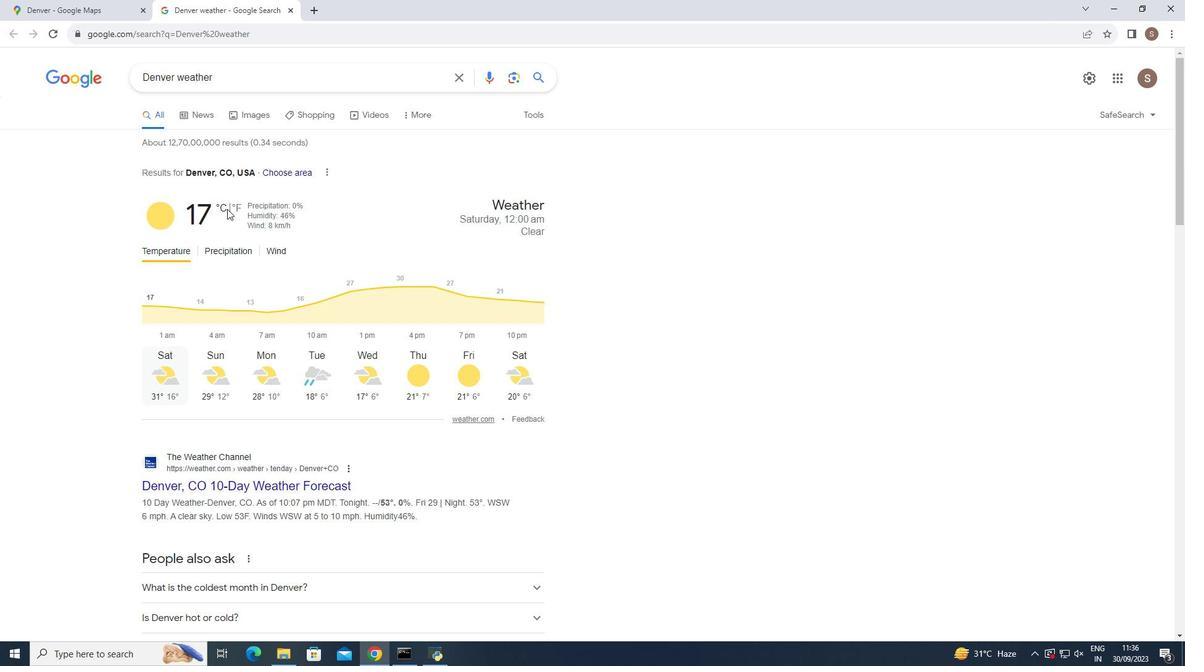 
Action: Mouse scrolled (227, 208) with delta (0, 0)
Screenshot: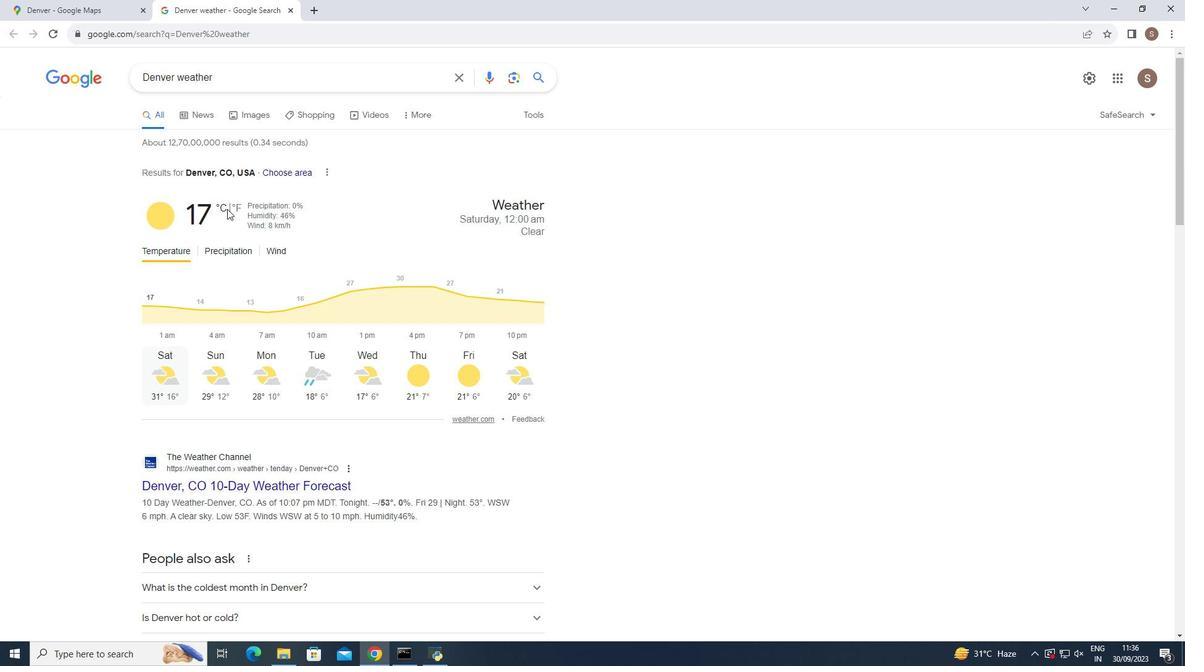 
Action: Mouse moved to (474, 359)
Screenshot: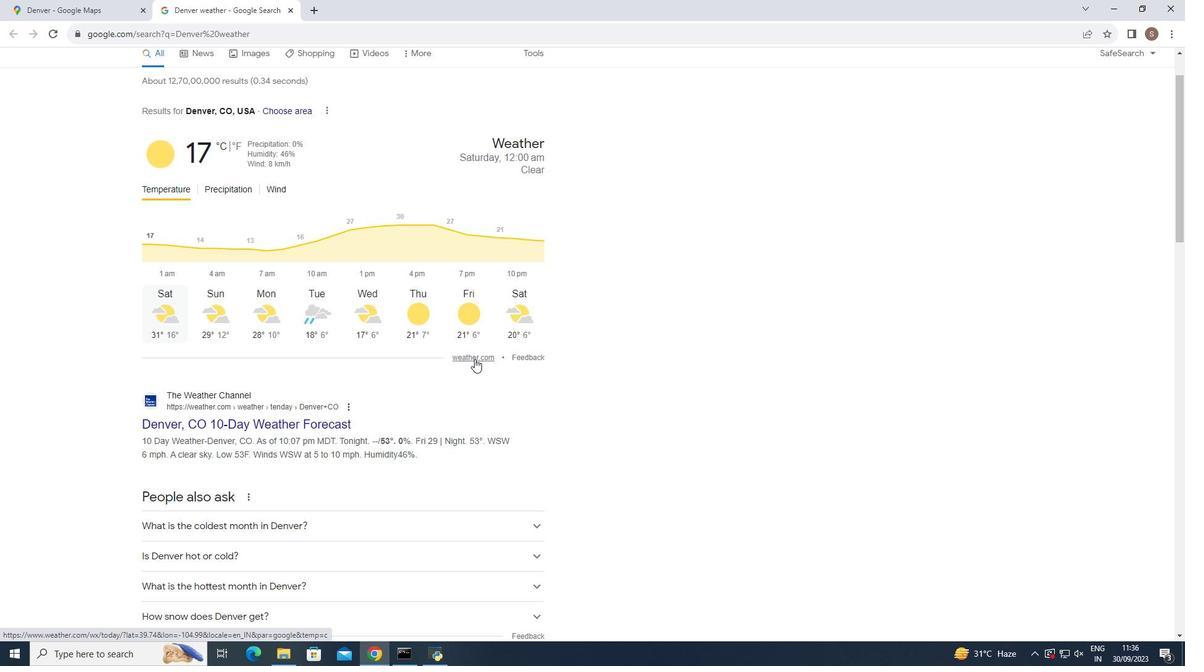
Action: Mouse pressed left at (474, 359)
Screenshot: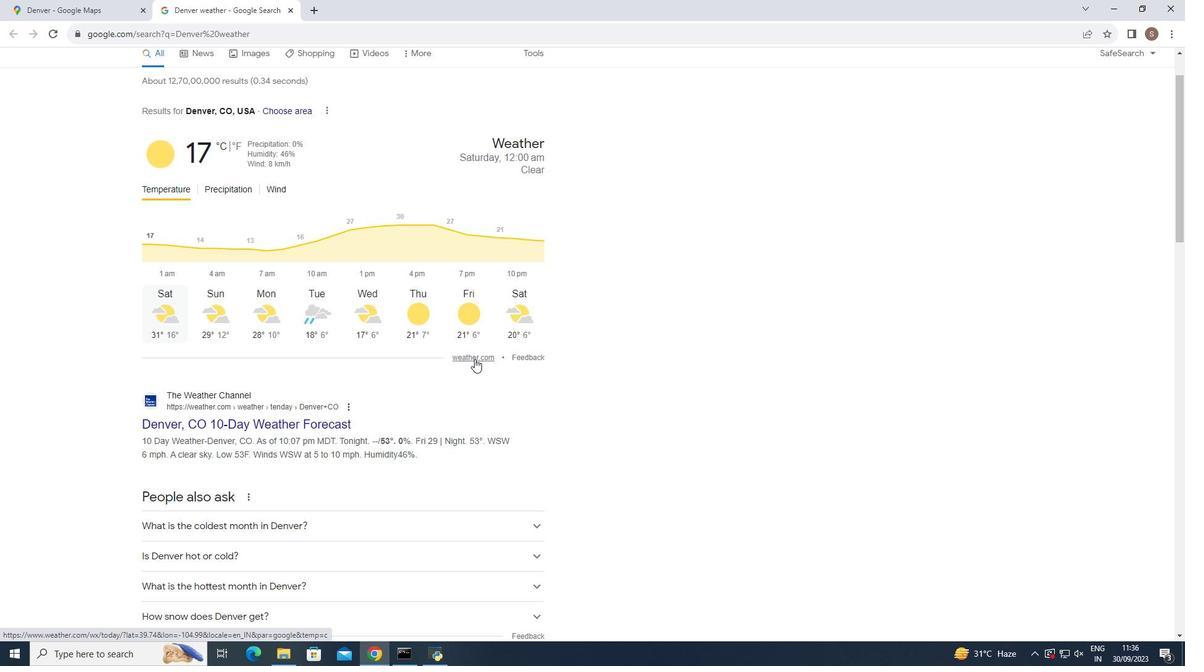 
Action: Mouse moved to (290, 9)
Screenshot: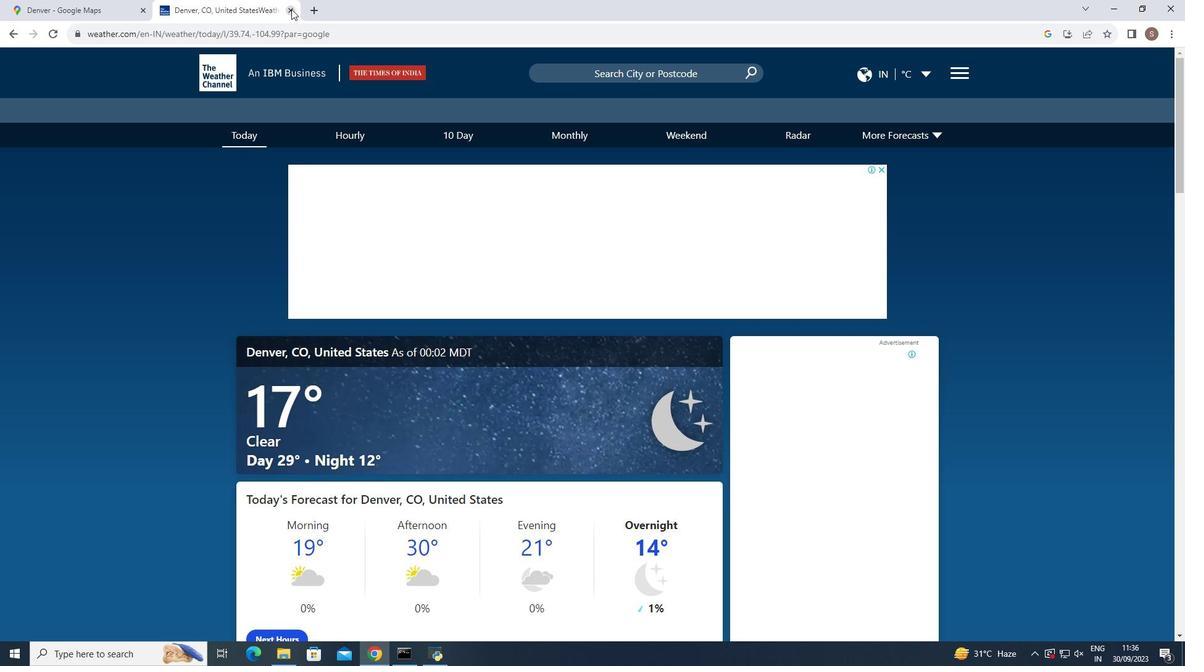 
Action: Mouse pressed left at (290, 9)
Screenshot: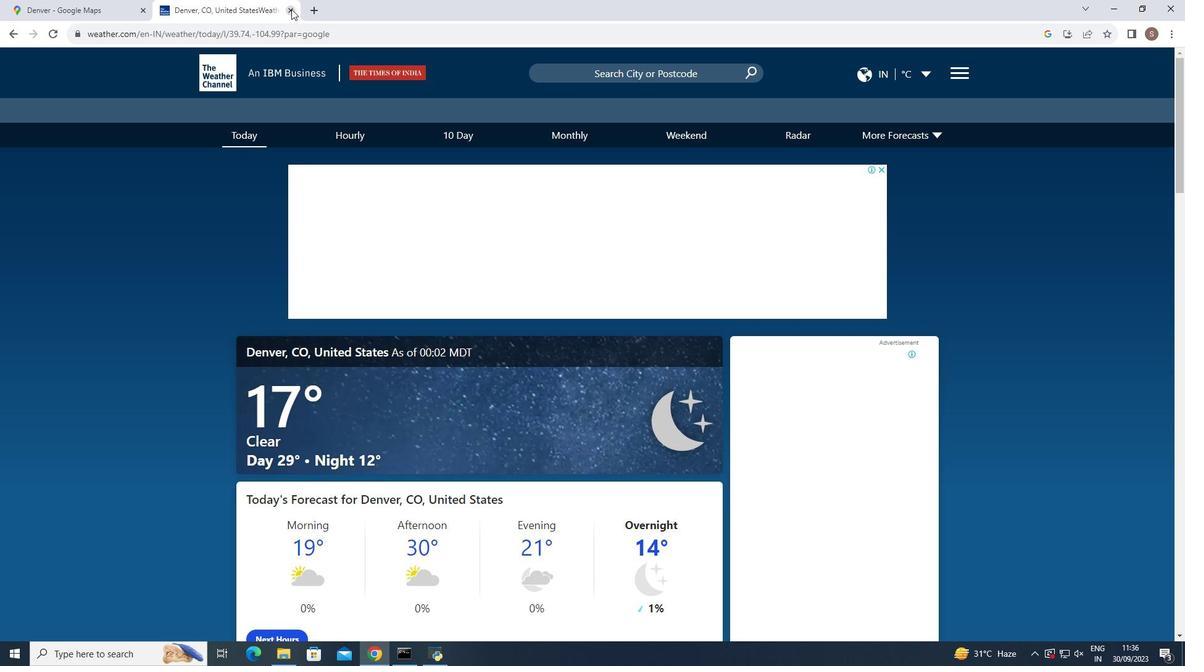 
Action: Mouse moved to (265, 222)
Screenshot: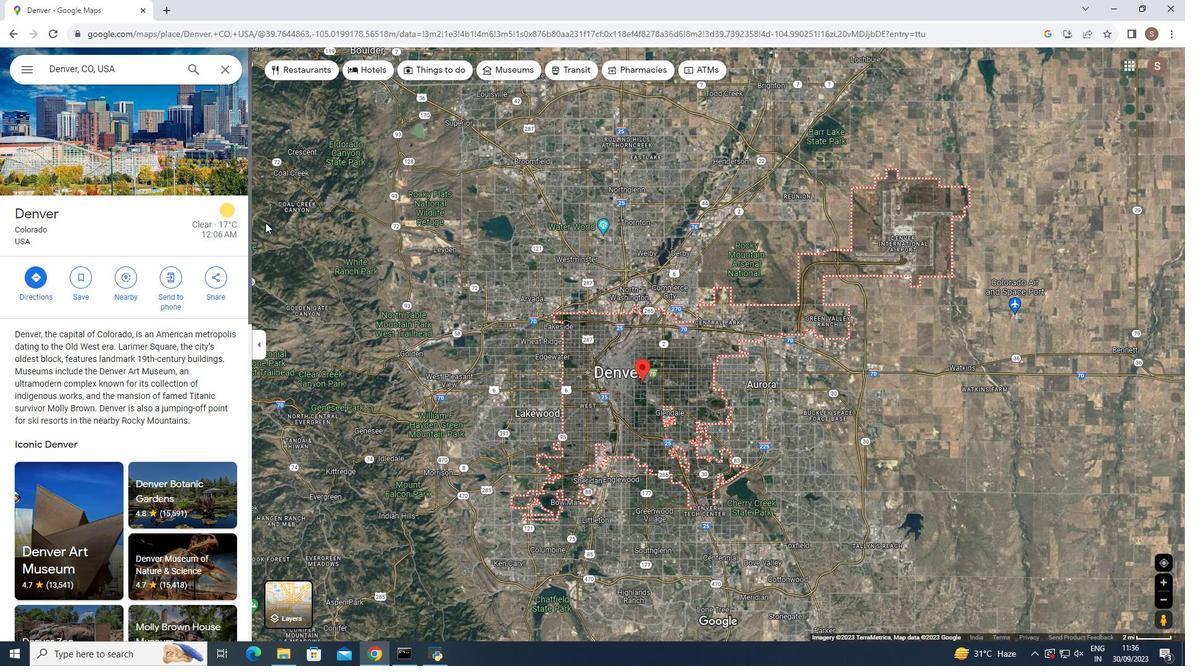 
